 Task: Add The Butcher Shop Island Jerk Wings Meal to the cart.
Action: Mouse moved to (310, 138)
Screenshot: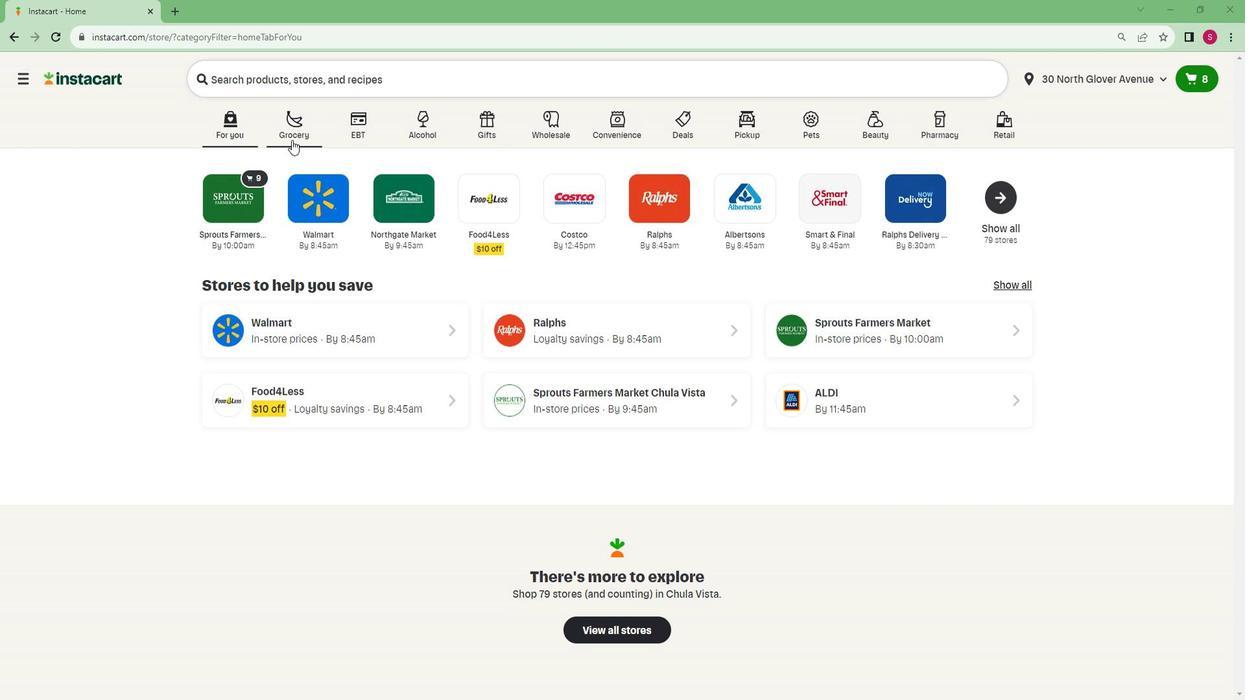 
Action: Mouse pressed left at (310, 138)
Screenshot: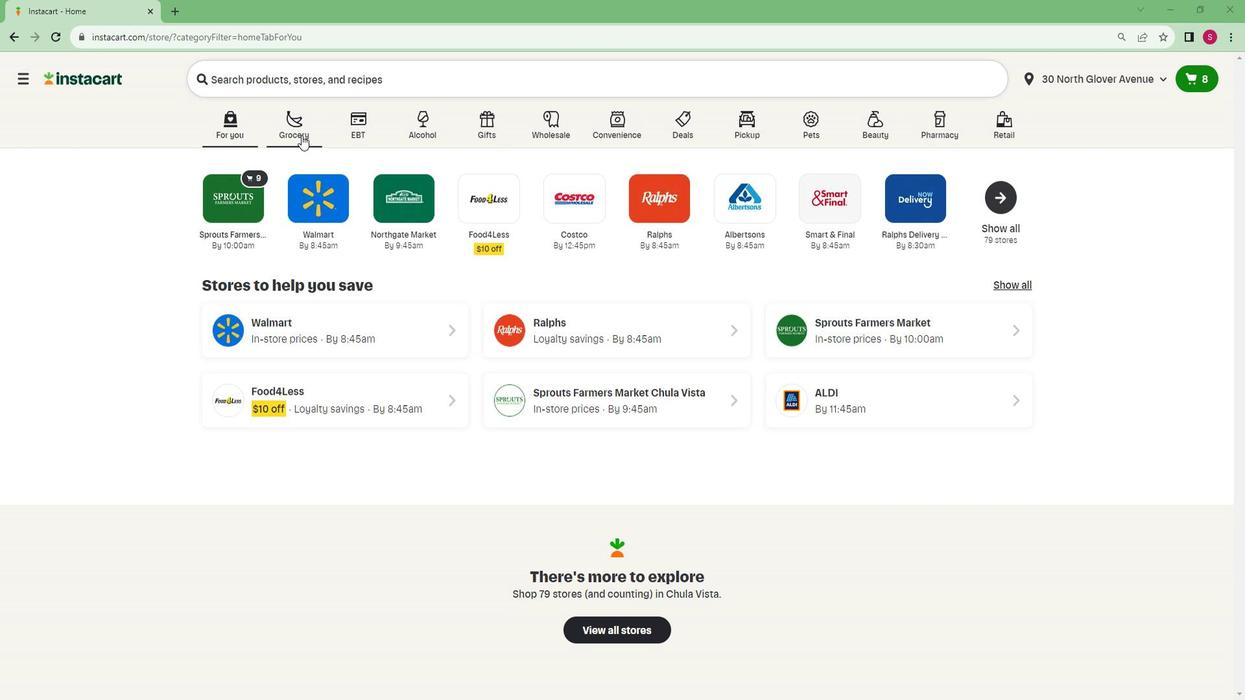 
Action: Mouse moved to (267, 377)
Screenshot: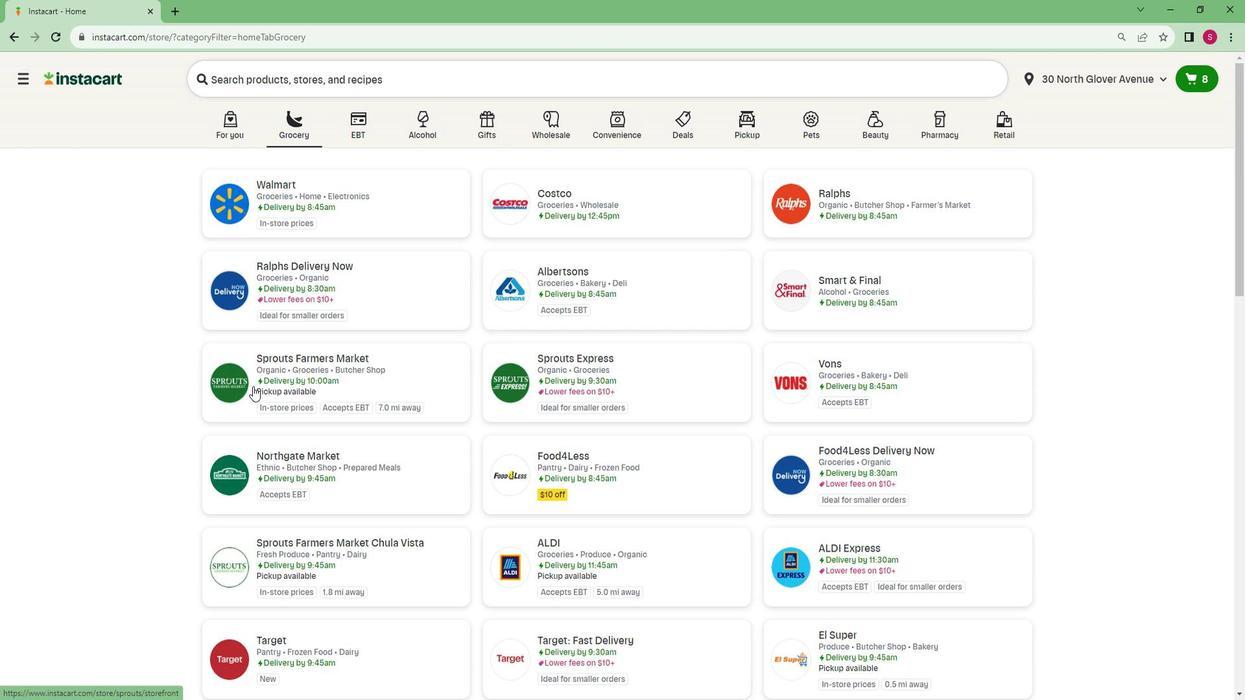 
Action: Mouse pressed left at (267, 377)
Screenshot: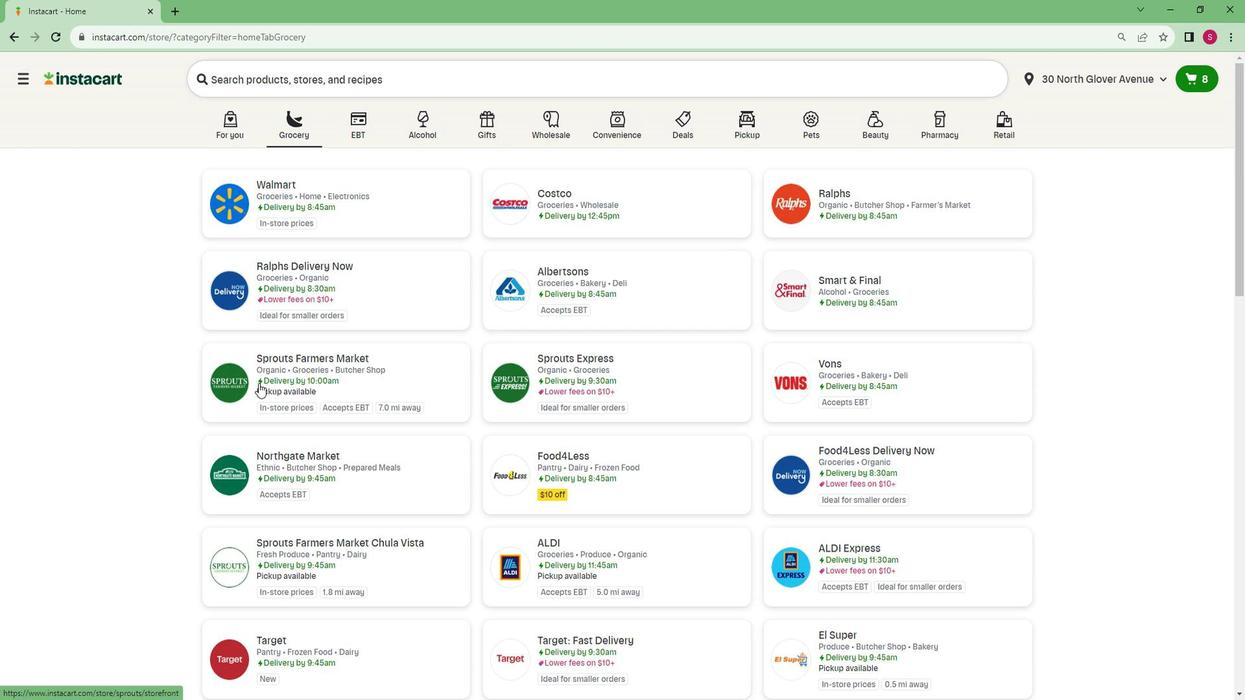 
Action: Mouse moved to (111, 455)
Screenshot: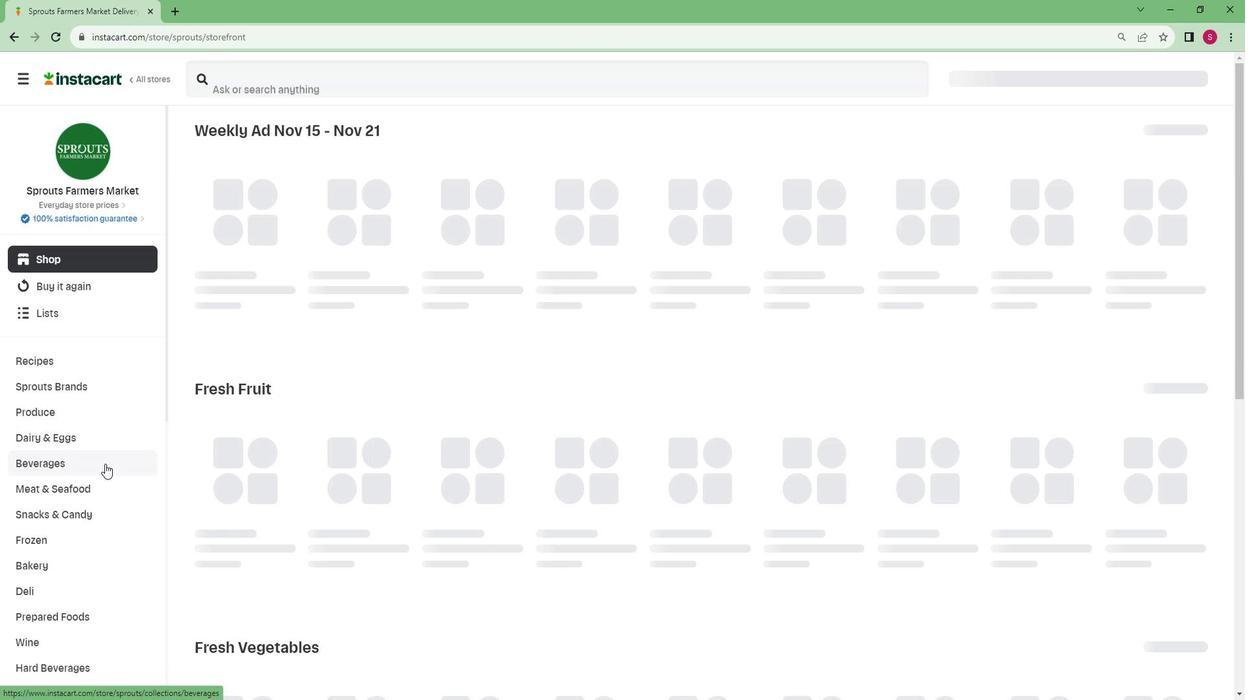 
Action: Mouse scrolled (111, 454) with delta (0, 0)
Screenshot: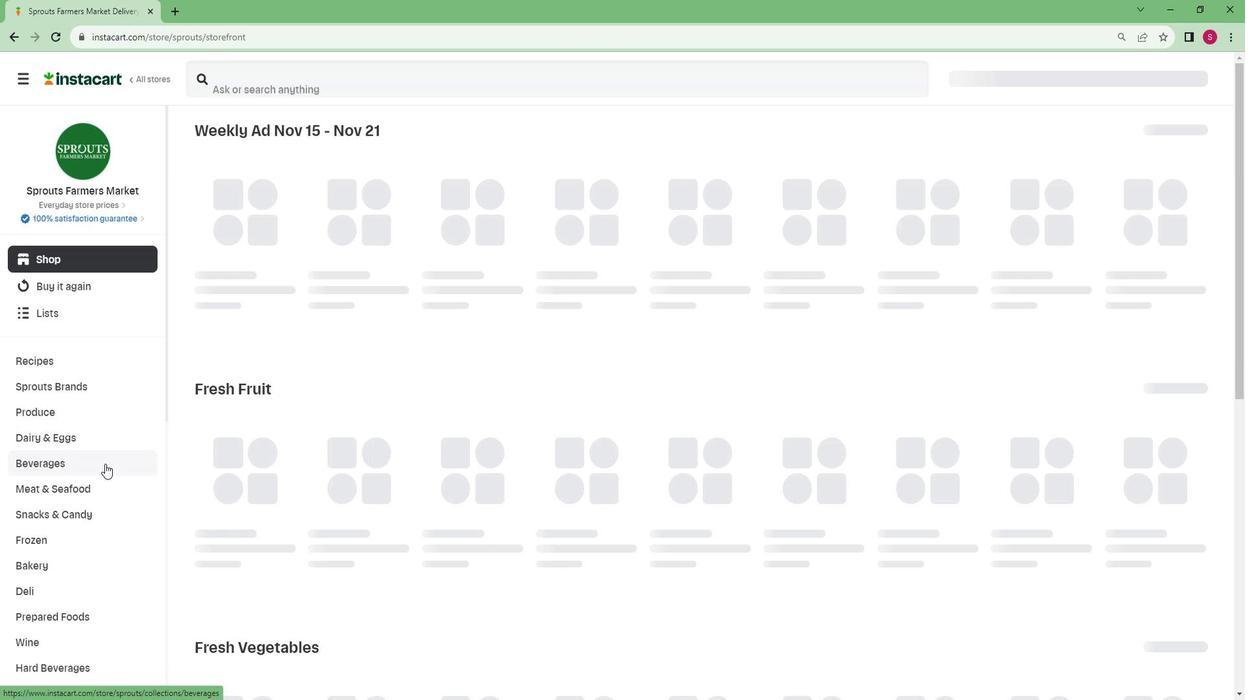 
Action: Mouse moved to (109, 456)
Screenshot: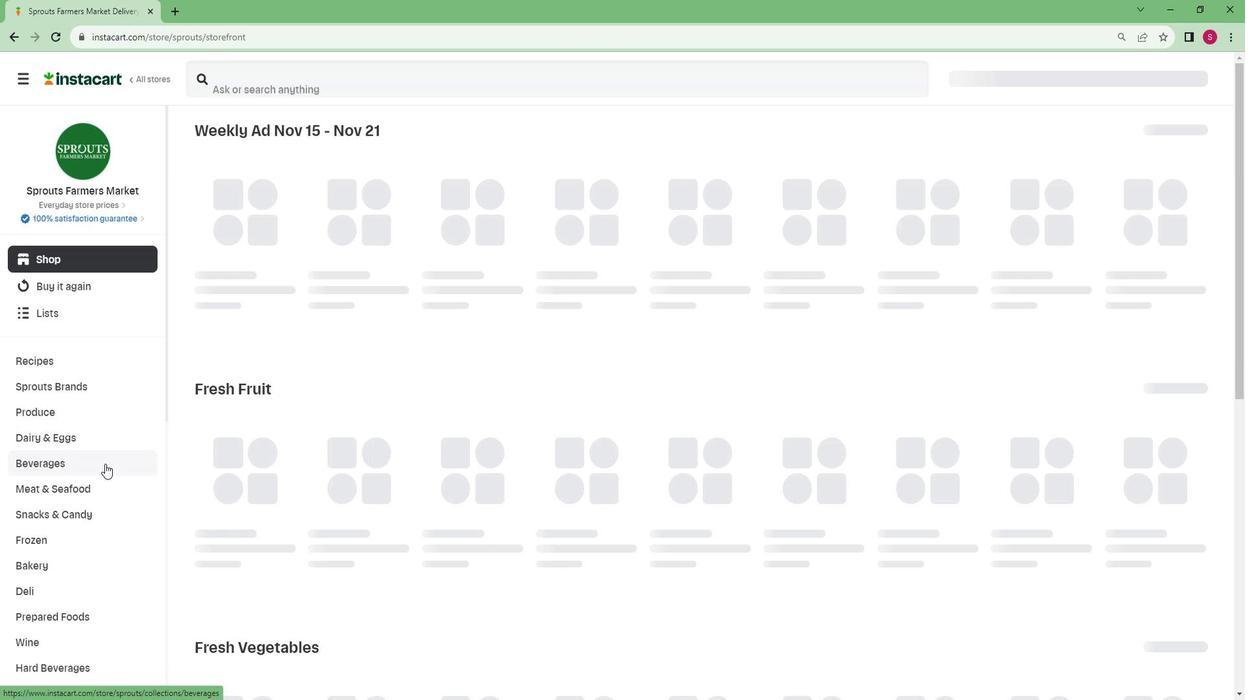 
Action: Mouse scrolled (109, 455) with delta (0, 0)
Screenshot: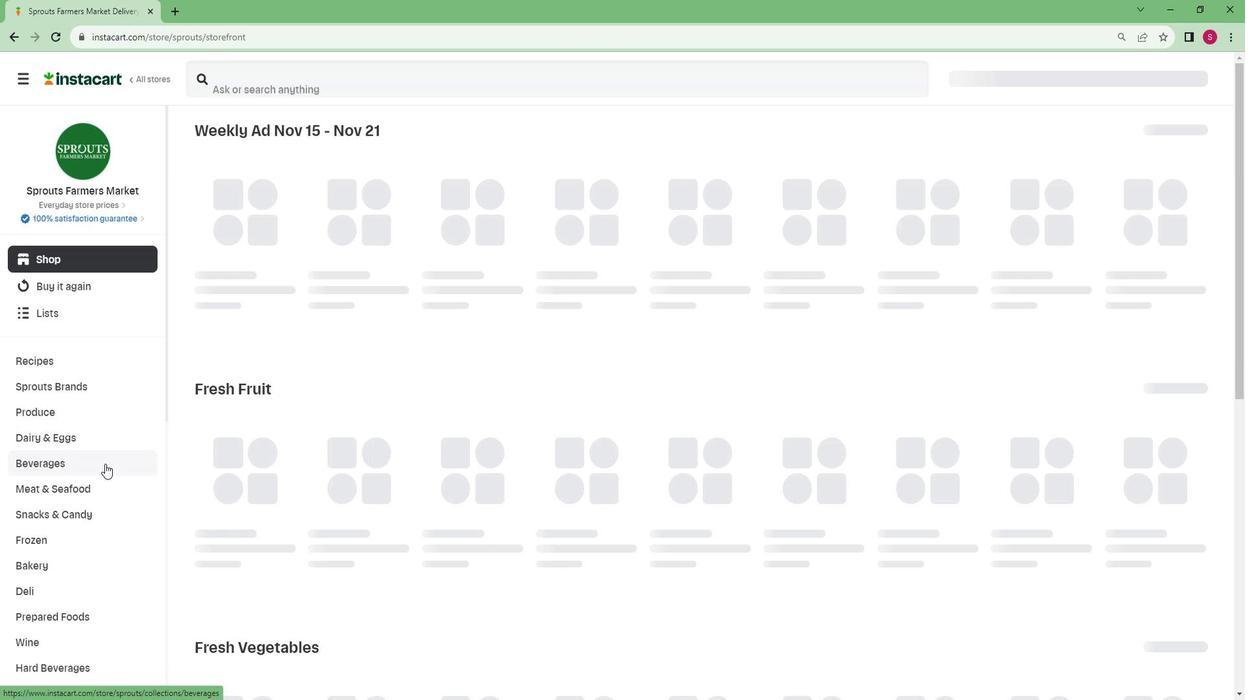 
Action: Mouse moved to (105, 456)
Screenshot: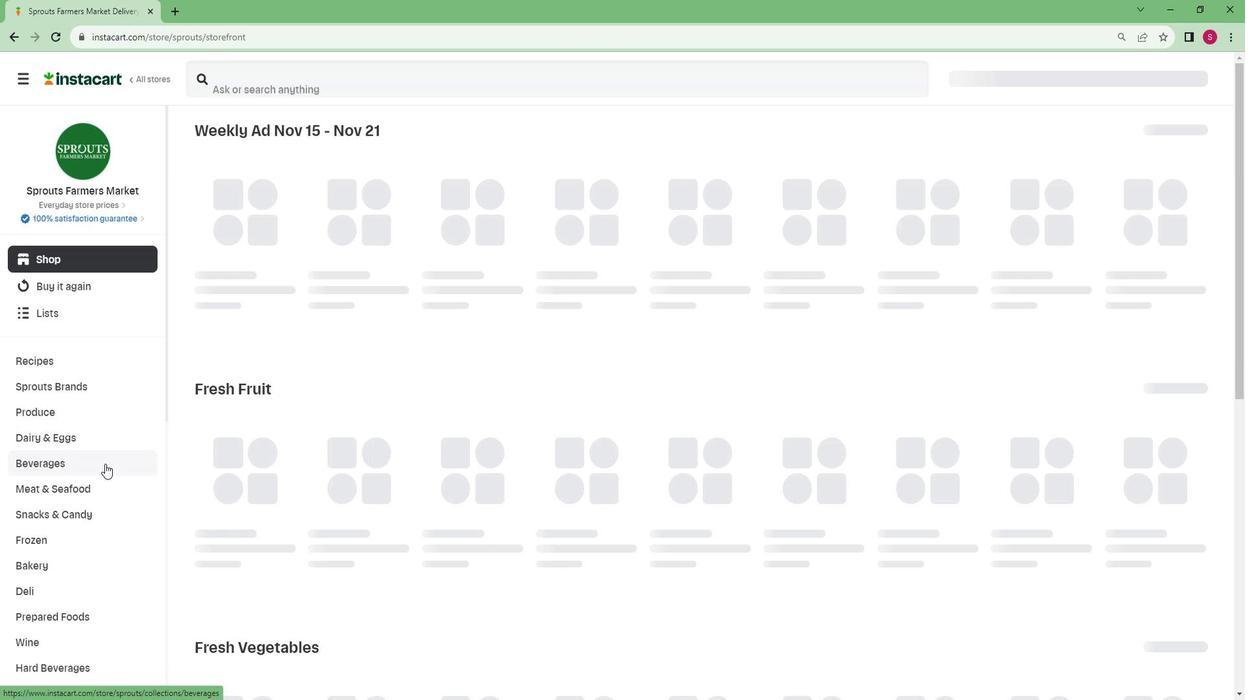 
Action: Mouse scrolled (105, 455) with delta (0, 0)
Screenshot: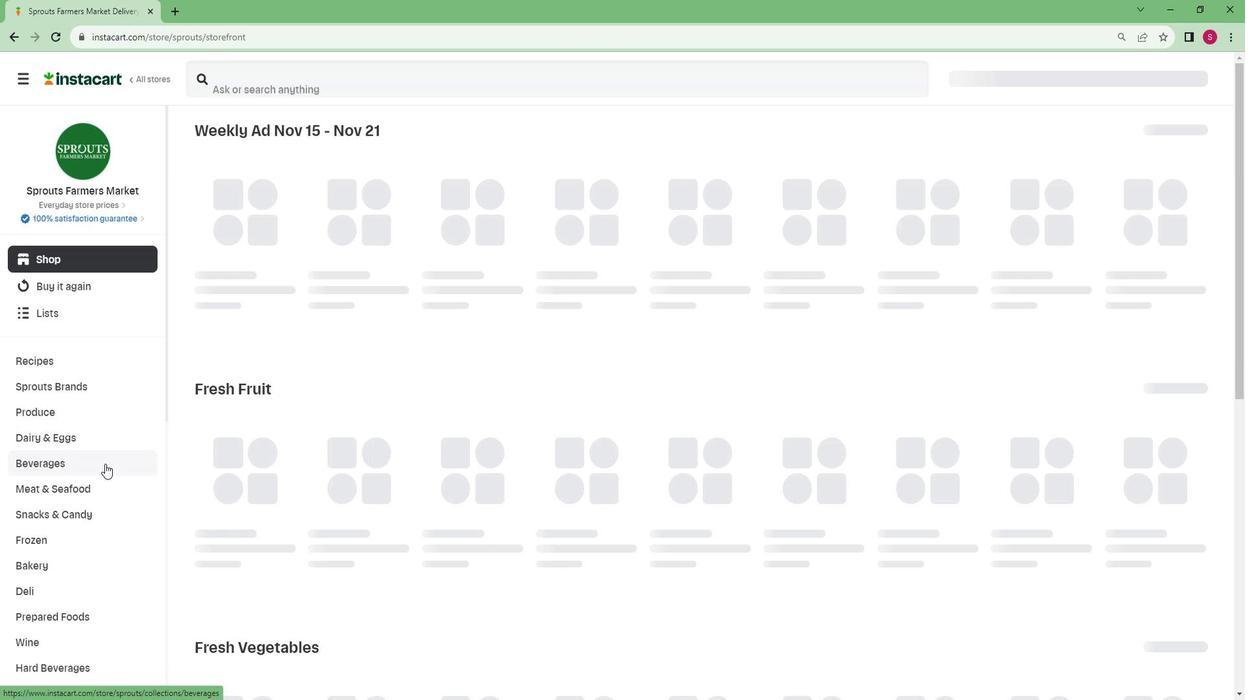 
Action: Mouse moved to (103, 456)
Screenshot: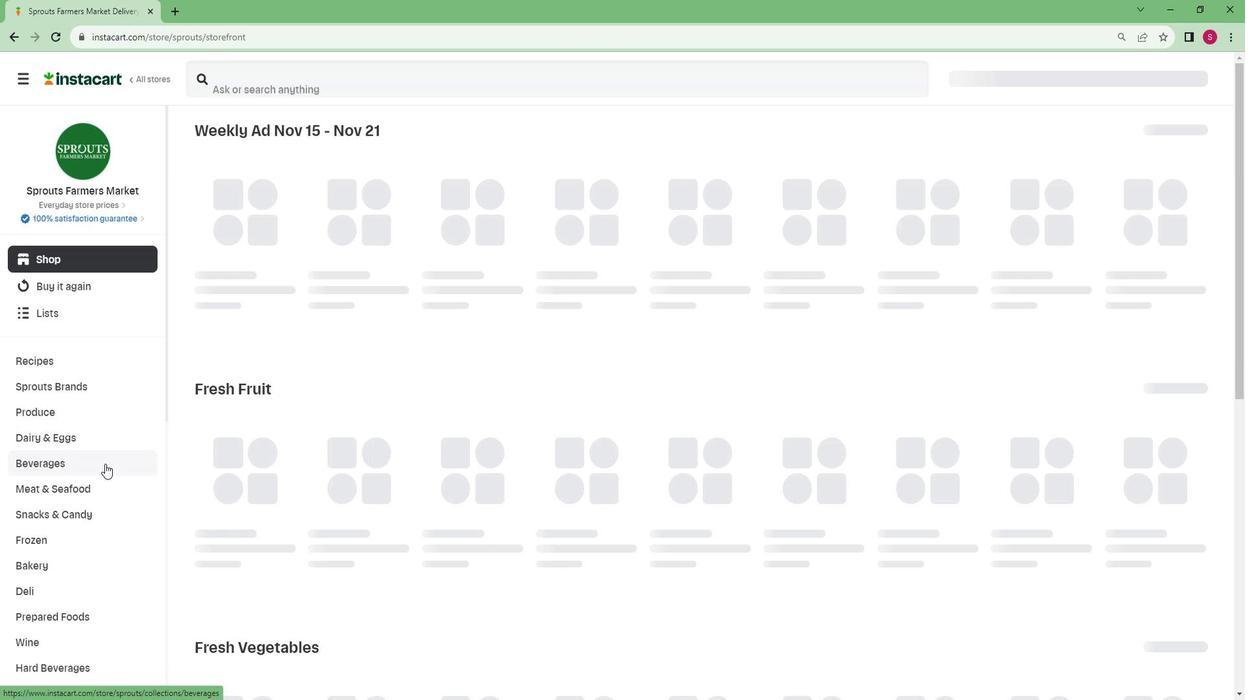 
Action: Mouse scrolled (103, 455) with delta (0, 0)
Screenshot: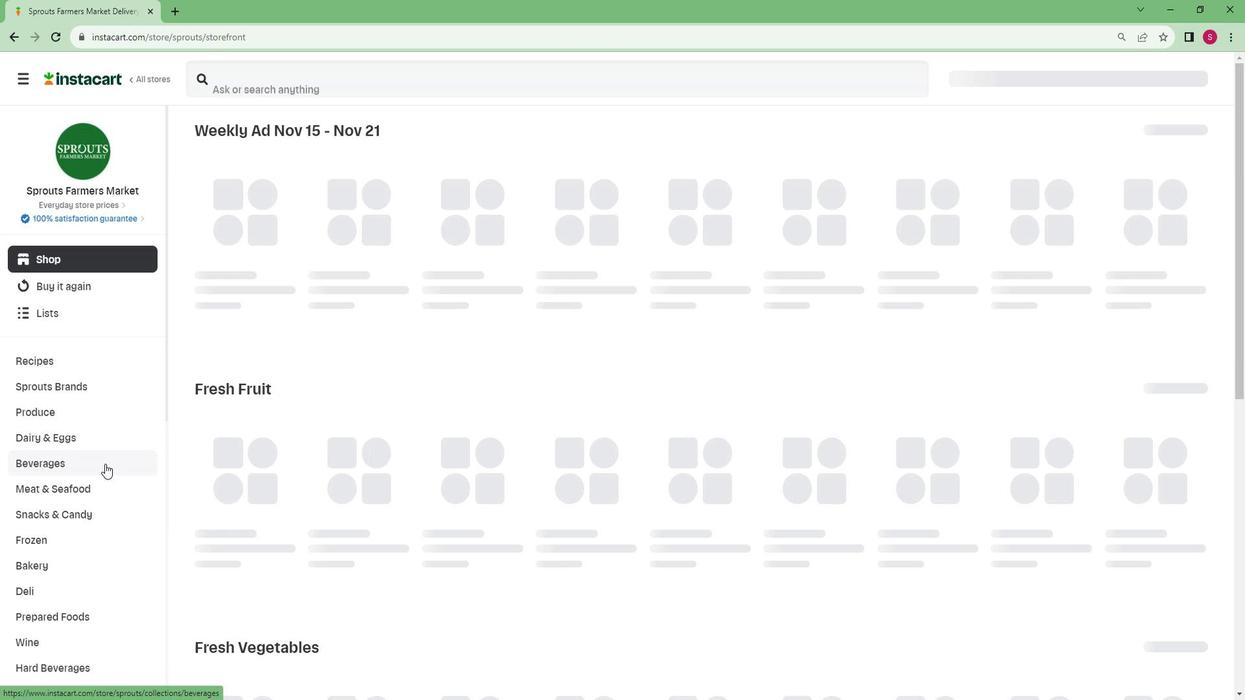 
Action: Mouse moved to (102, 456)
Screenshot: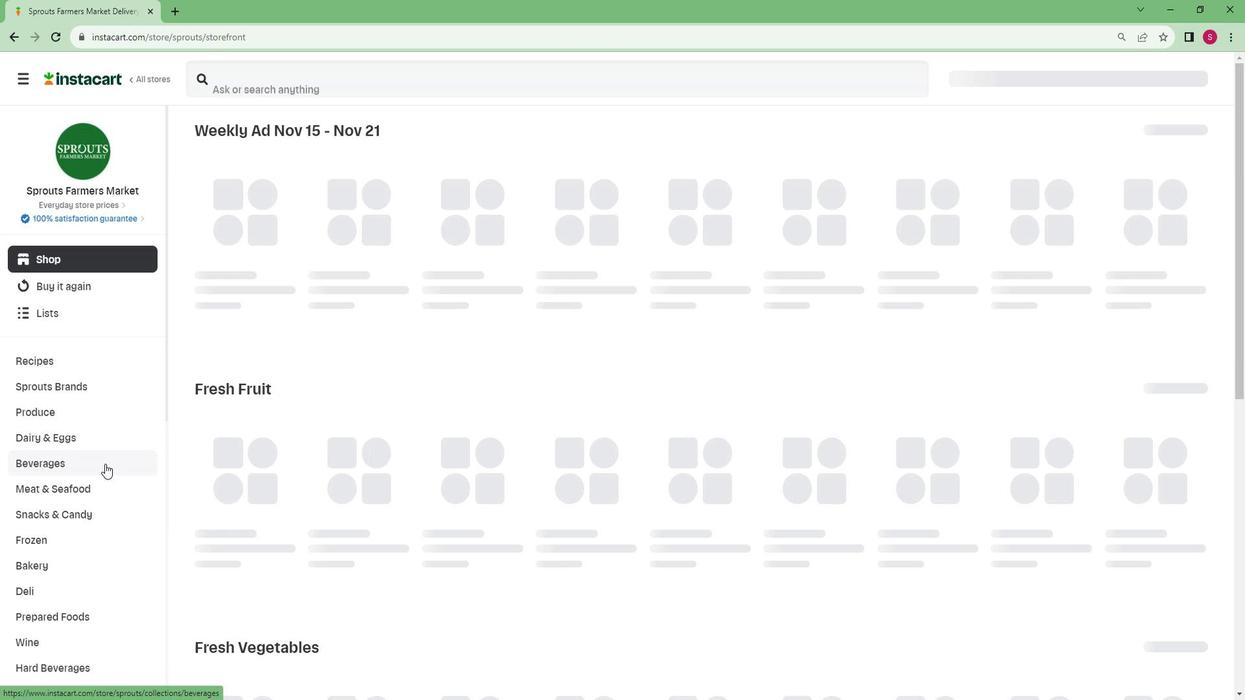 
Action: Mouse scrolled (102, 455) with delta (0, 0)
Screenshot: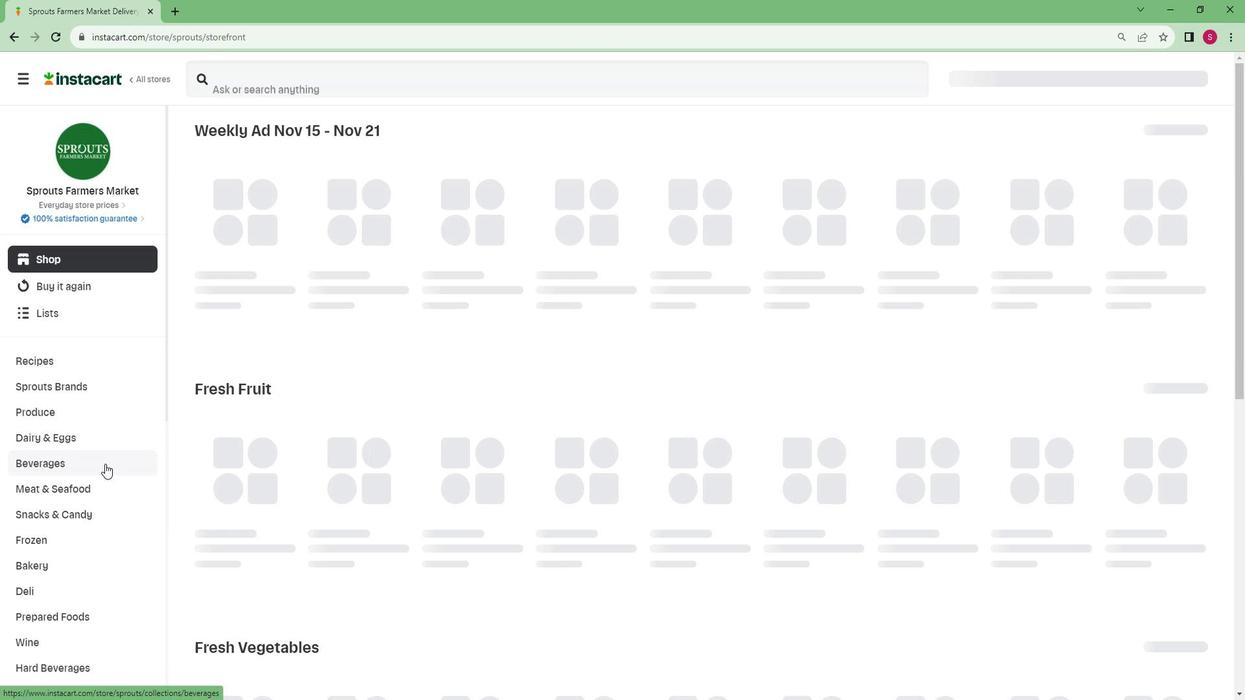 
Action: Mouse moved to (101, 456)
Screenshot: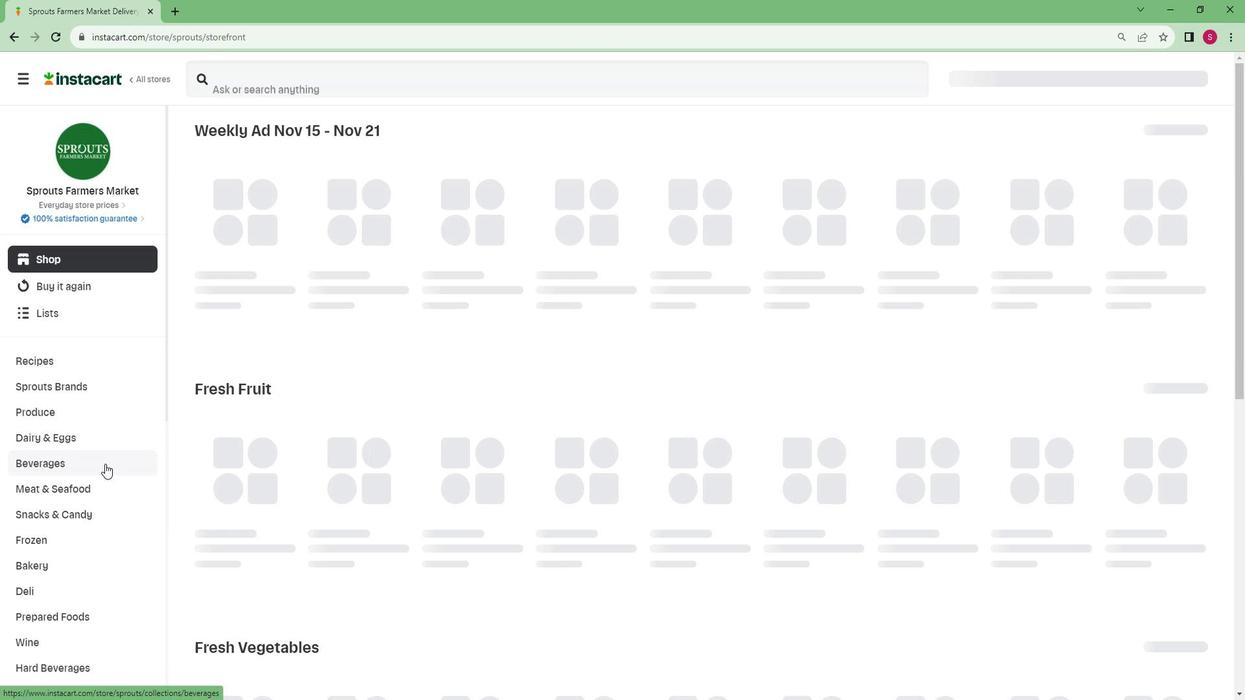 
Action: Mouse scrolled (101, 455) with delta (0, 0)
Screenshot: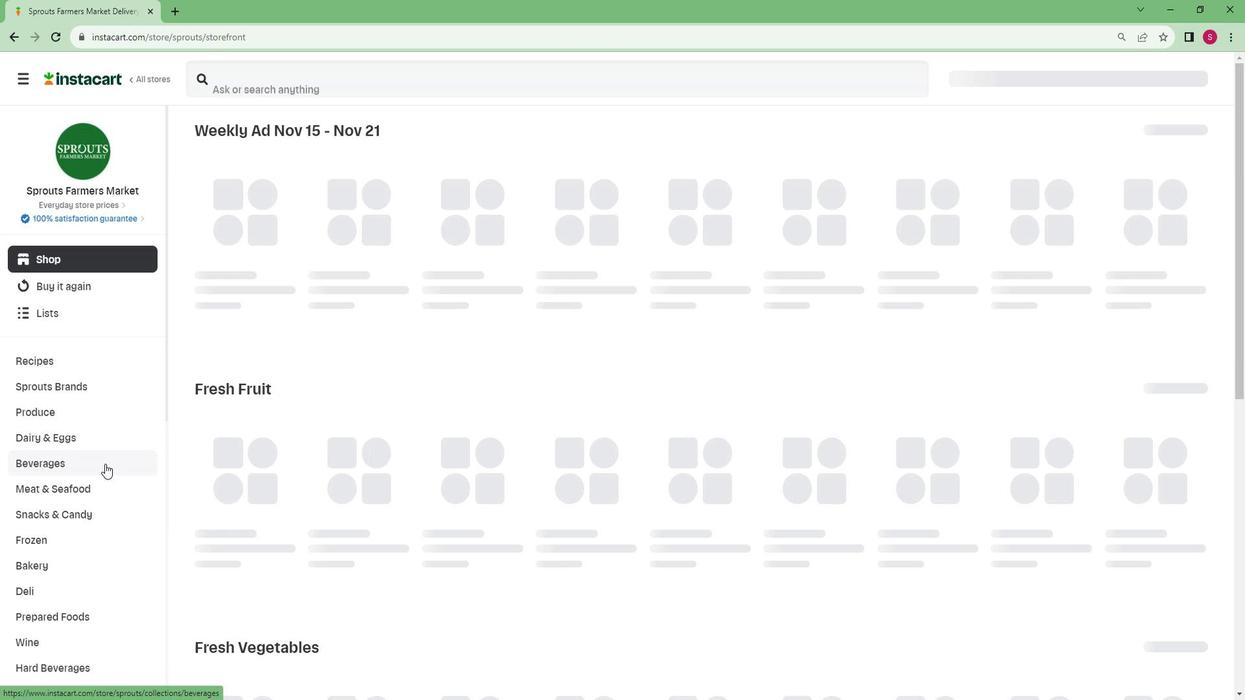 
Action: Mouse moved to (101, 456)
Screenshot: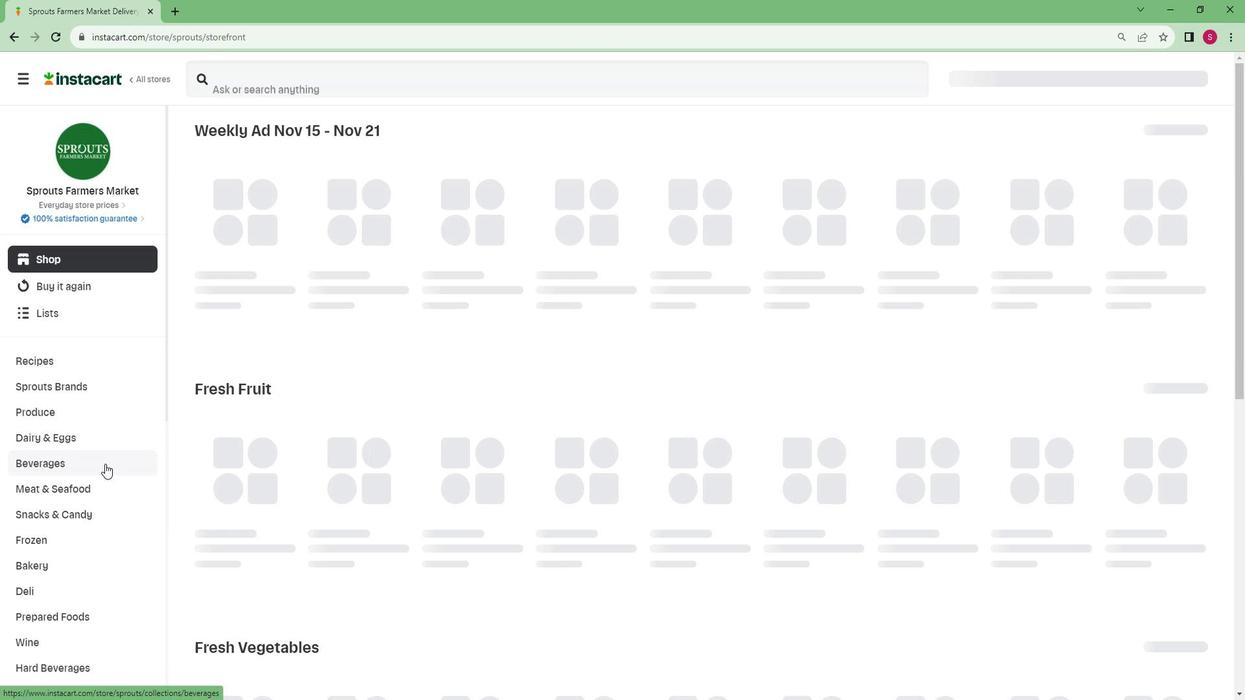 
Action: Mouse scrolled (101, 455) with delta (0, 0)
Screenshot: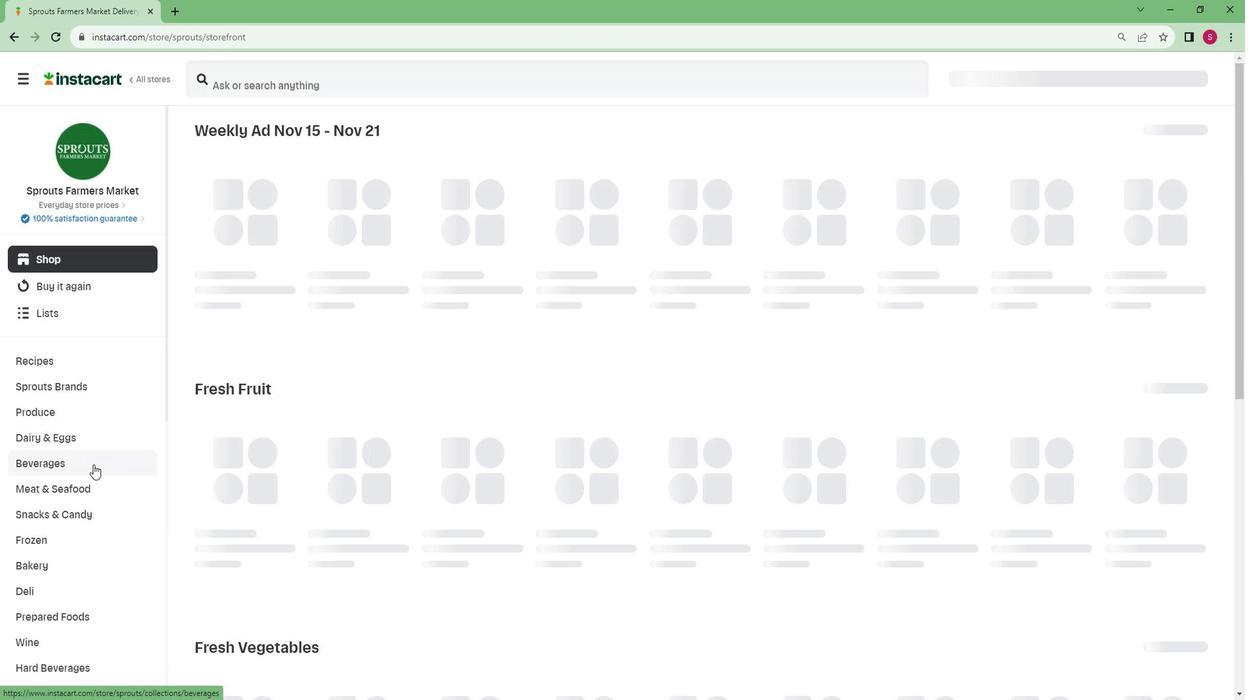 
Action: Mouse moved to (99, 456)
Screenshot: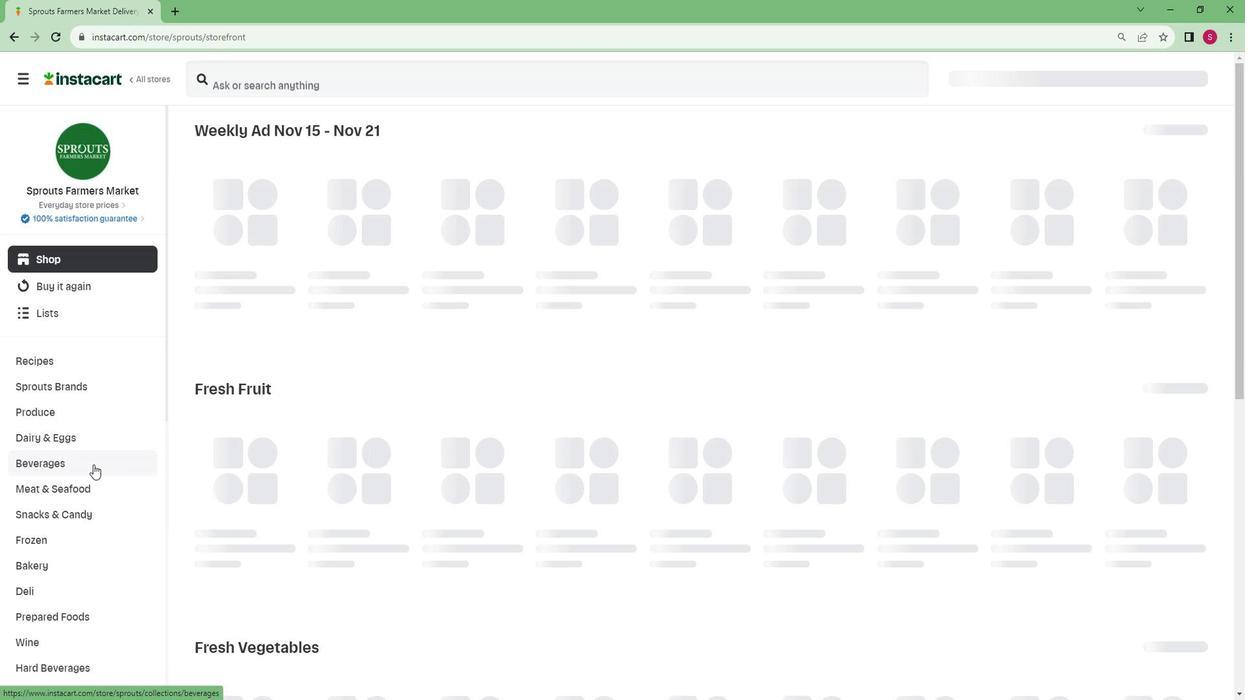 
Action: Mouse scrolled (99, 455) with delta (0, 0)
Screenshot: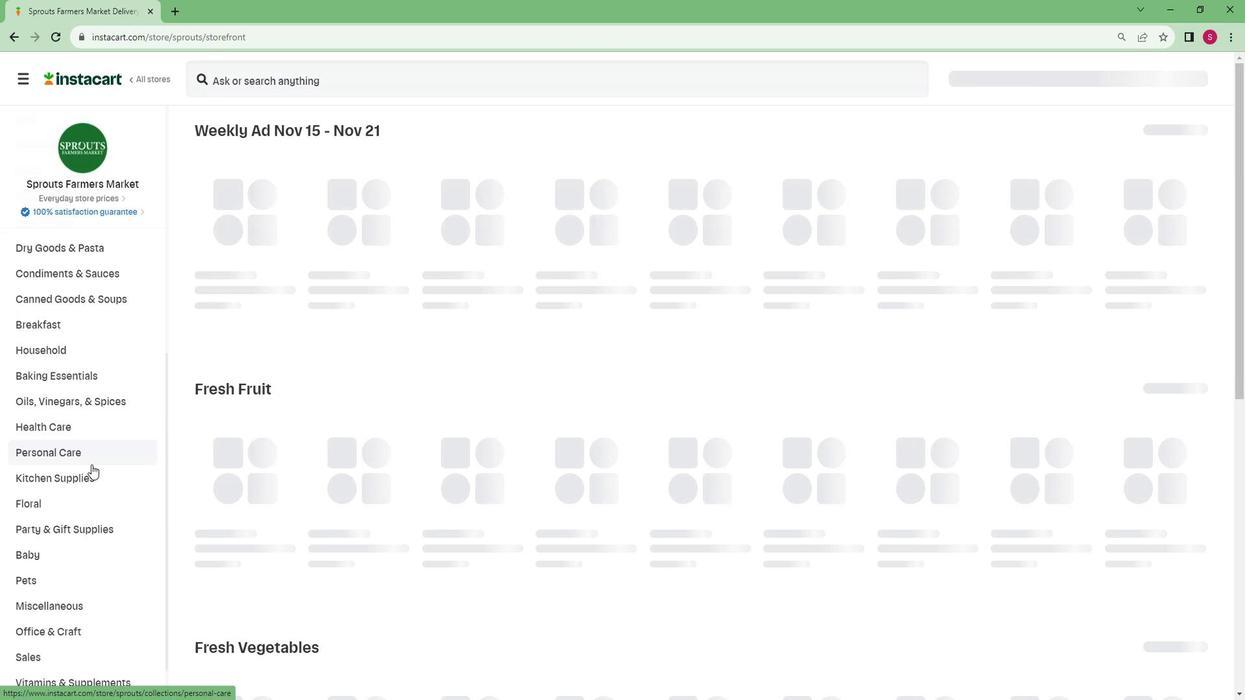 
Action: Mouse scrolled (99, 455) with delta (0, 0)
Screenshot: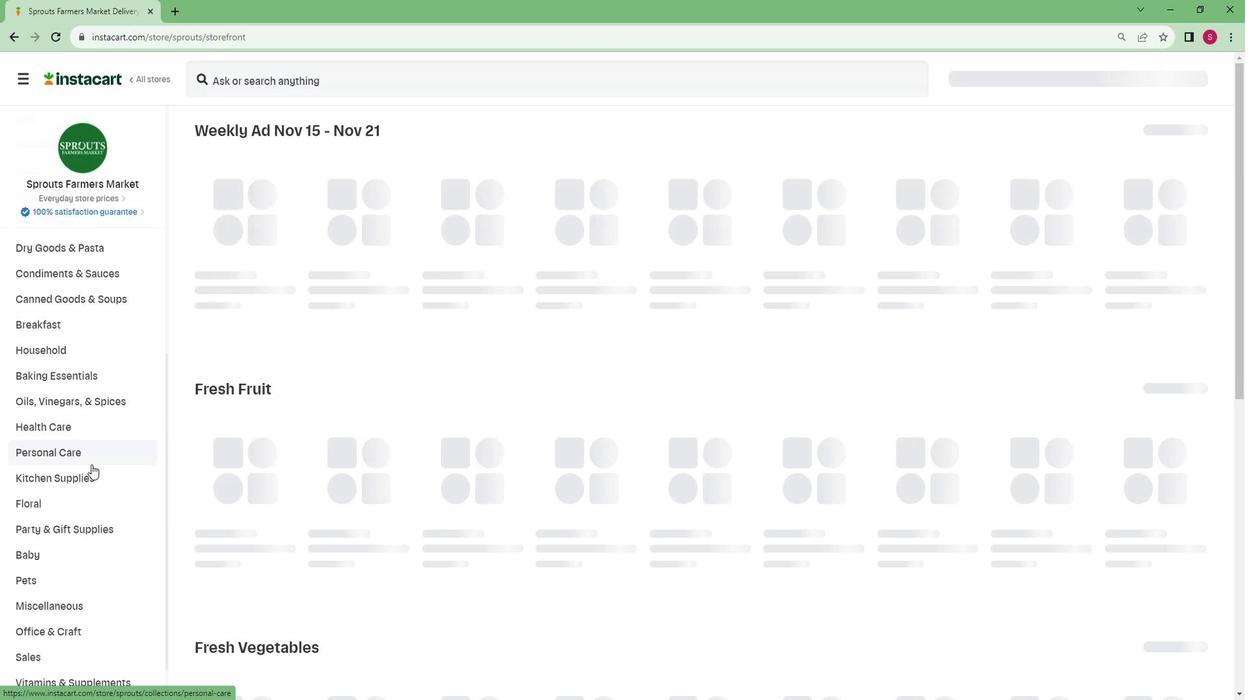 
Action: Mouse scrolled (99, 455) with delta (0, 0)
Screenshot: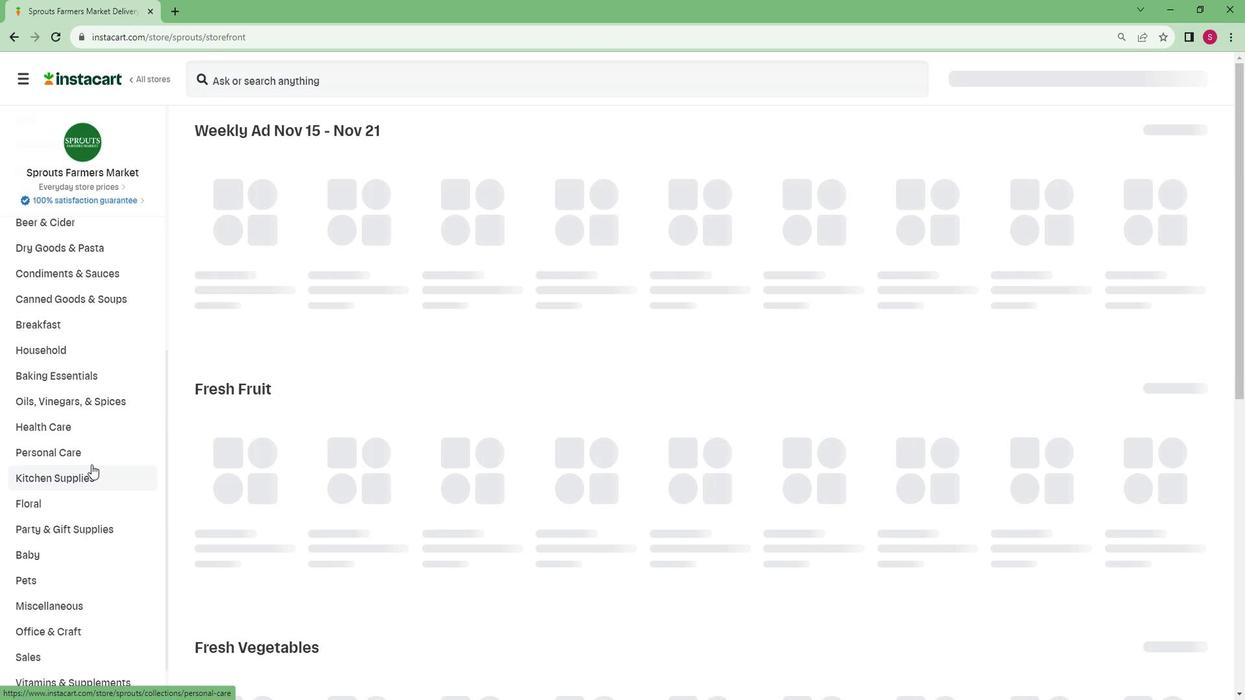 
Action: Mouse scrolled (99, 455) with delta (0, 0)
Screenshot: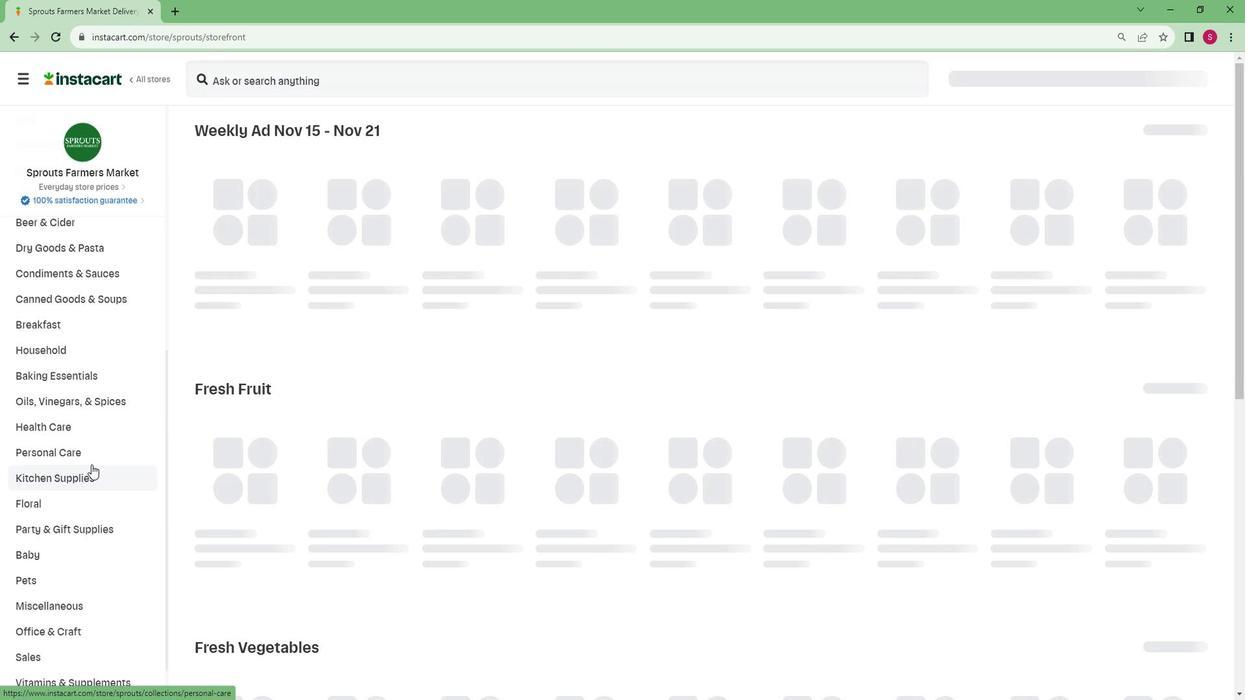 
Action: Mouse scrolled (99, 455) with delta (0, 0)
Screenshot: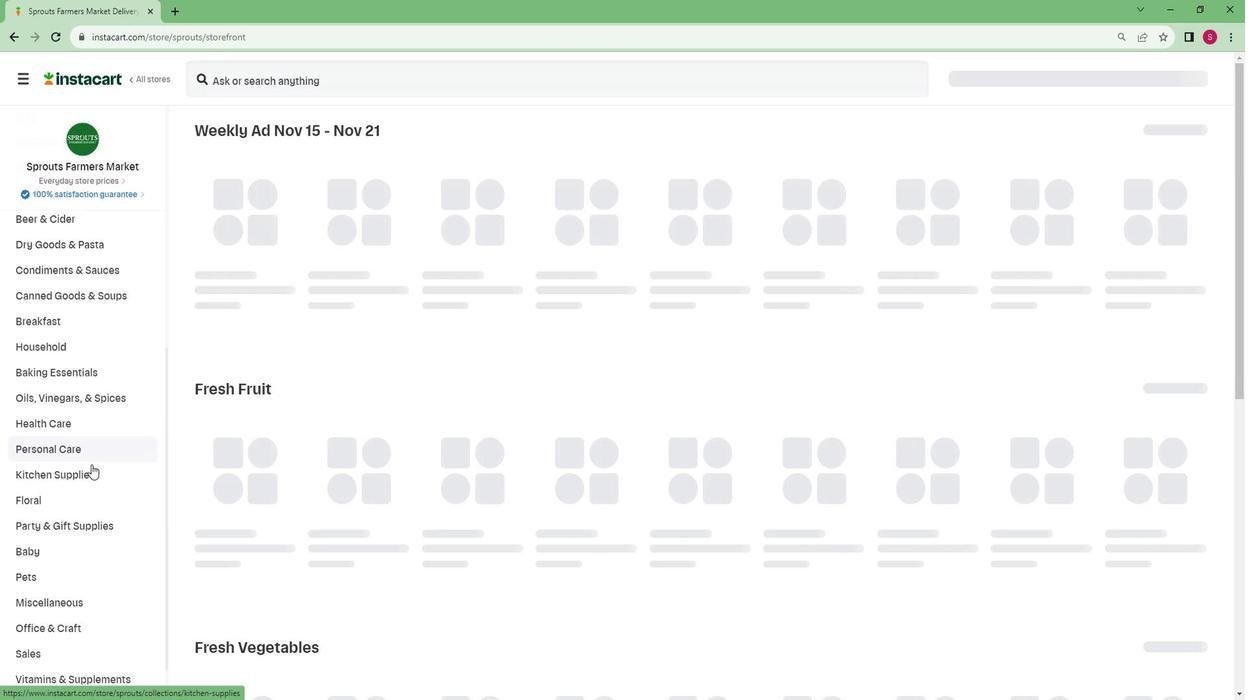 
Action: Mouse moved to (77, 666)
Screenshot: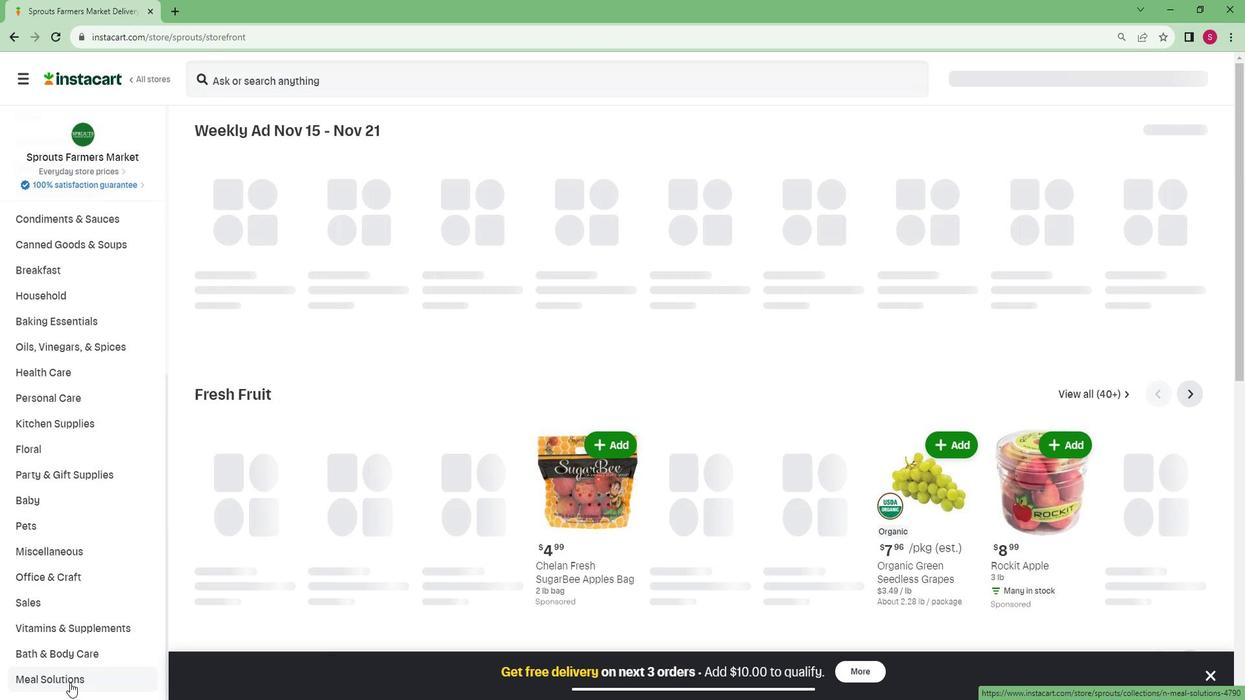 
Action: Mouse pressed left at (77, 666)
Screenshot: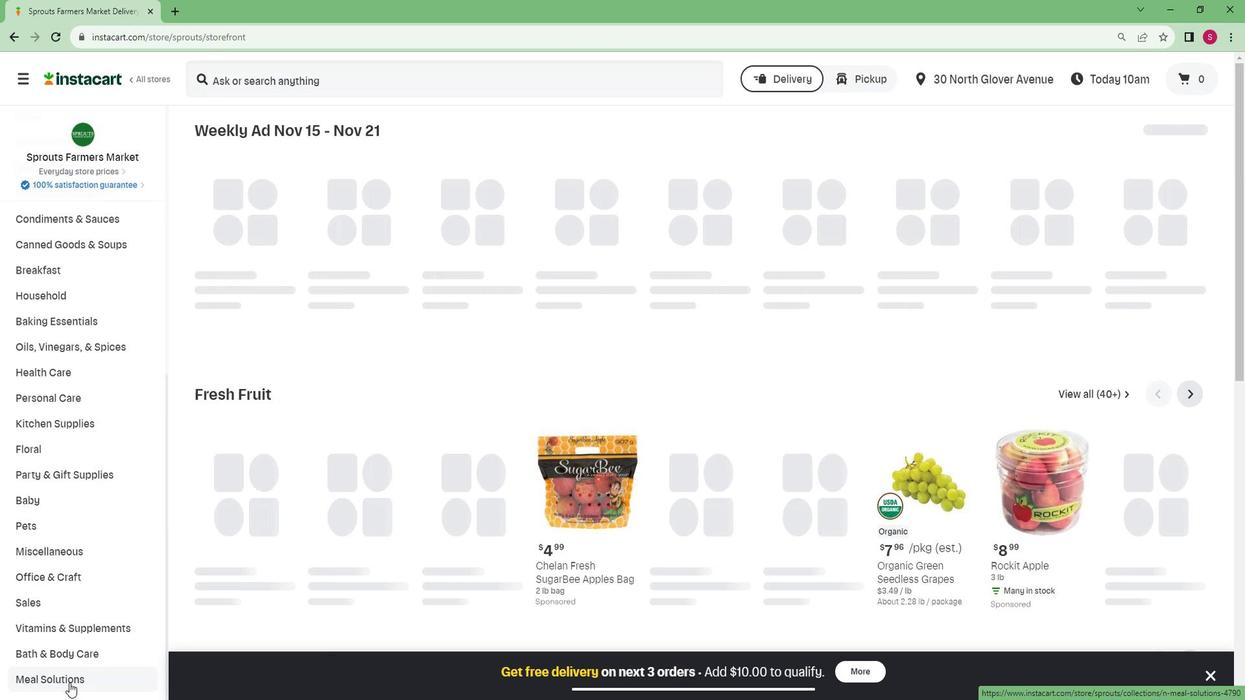 
Action: Mouse moved to (83, 626)
Screenshot: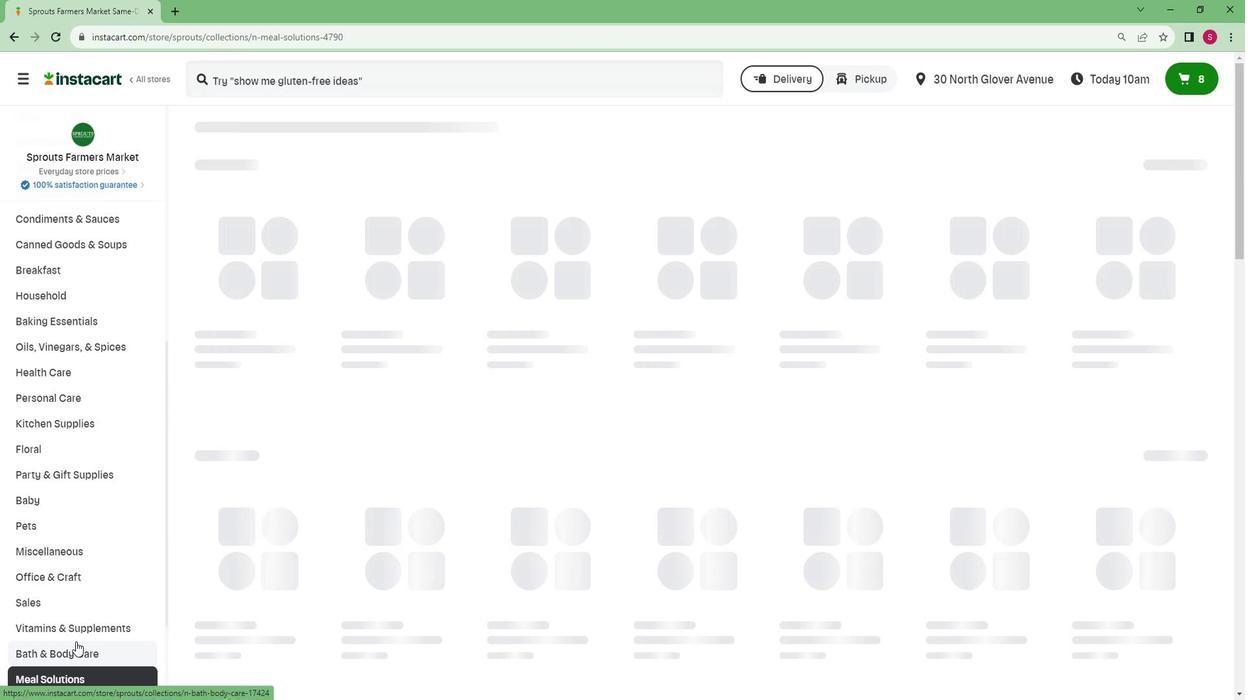 
Action: Mouse scrolled (83, 625) with delta (0, 0)
Screenshot: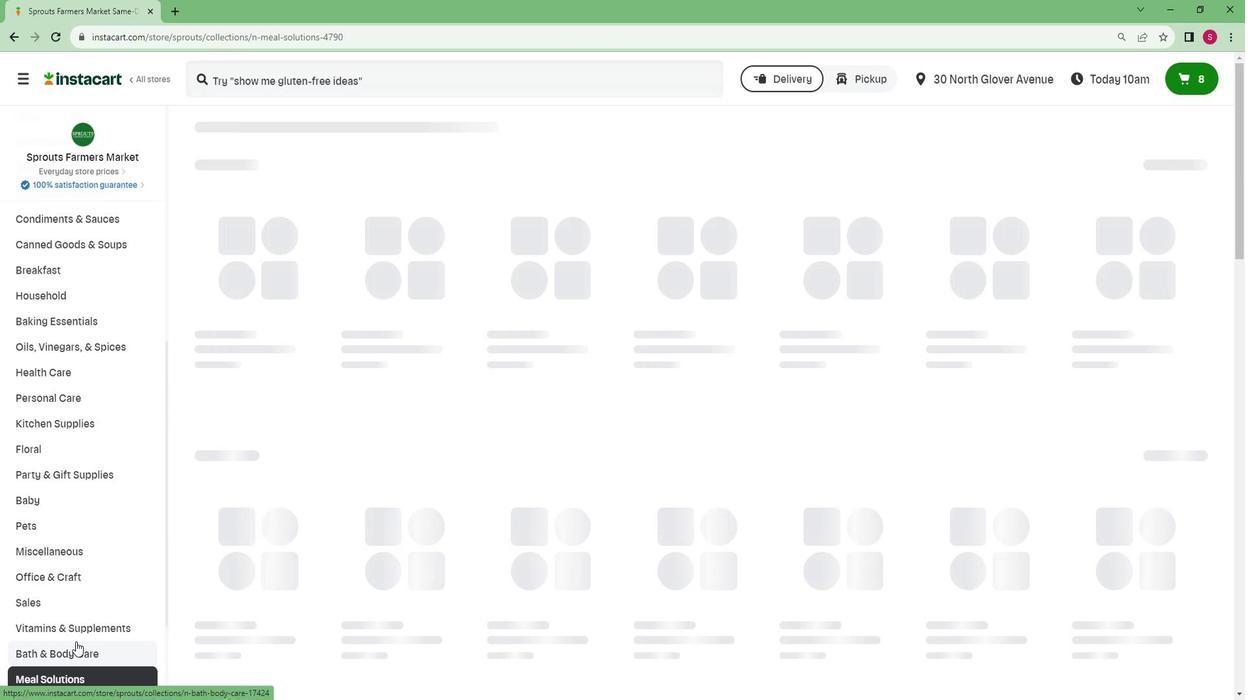 
Action: Mouse moved to (82, 626)
Screenshot: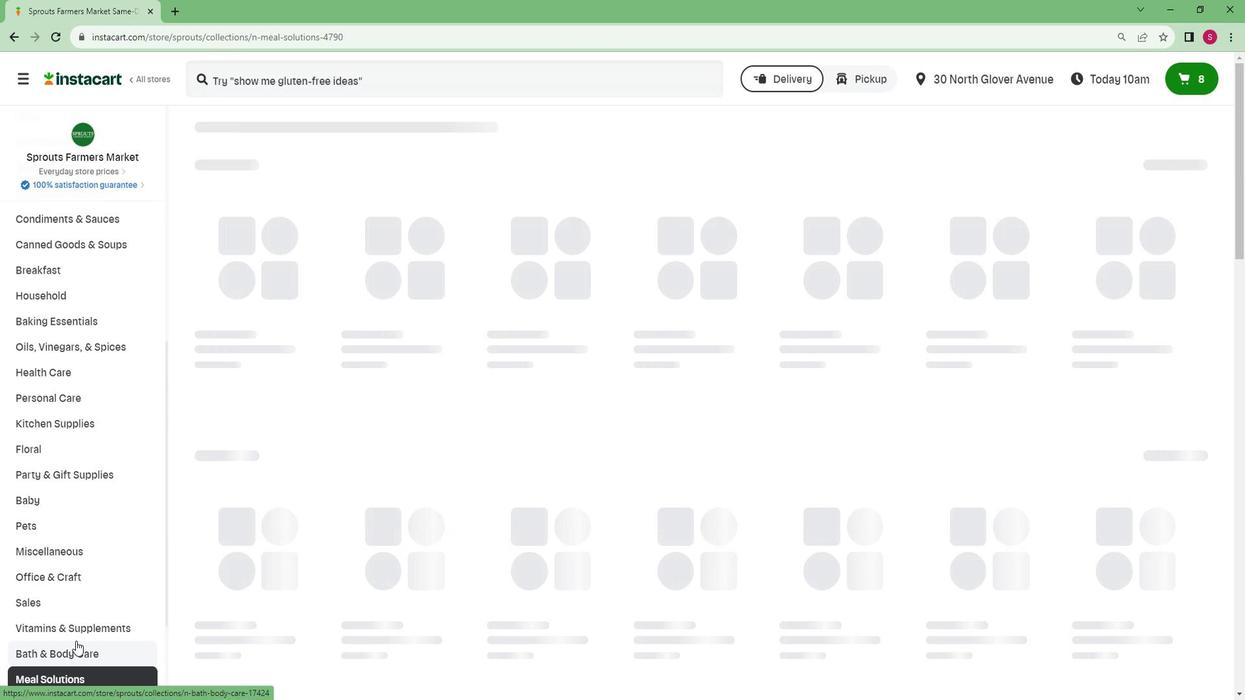 
Action: Mouse scrolled (82, 625) with delta (0, 0)
Screenshot: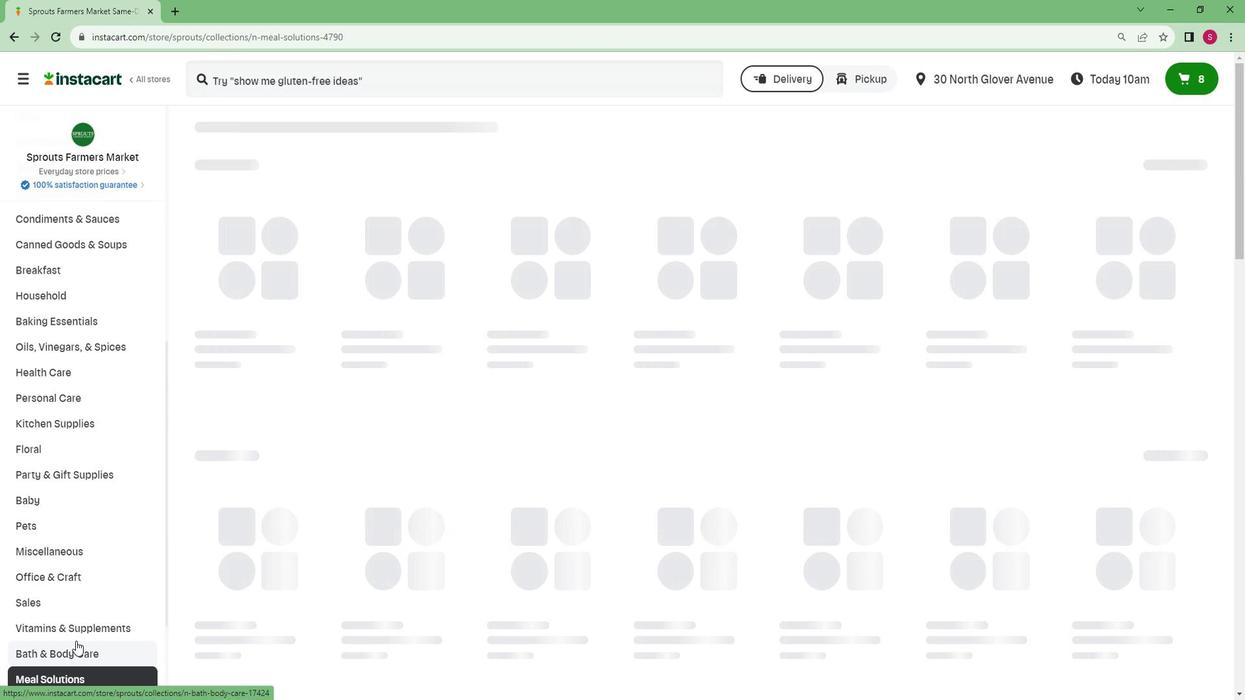 
Action: Mouse moved to (81, 626)
Screenshot: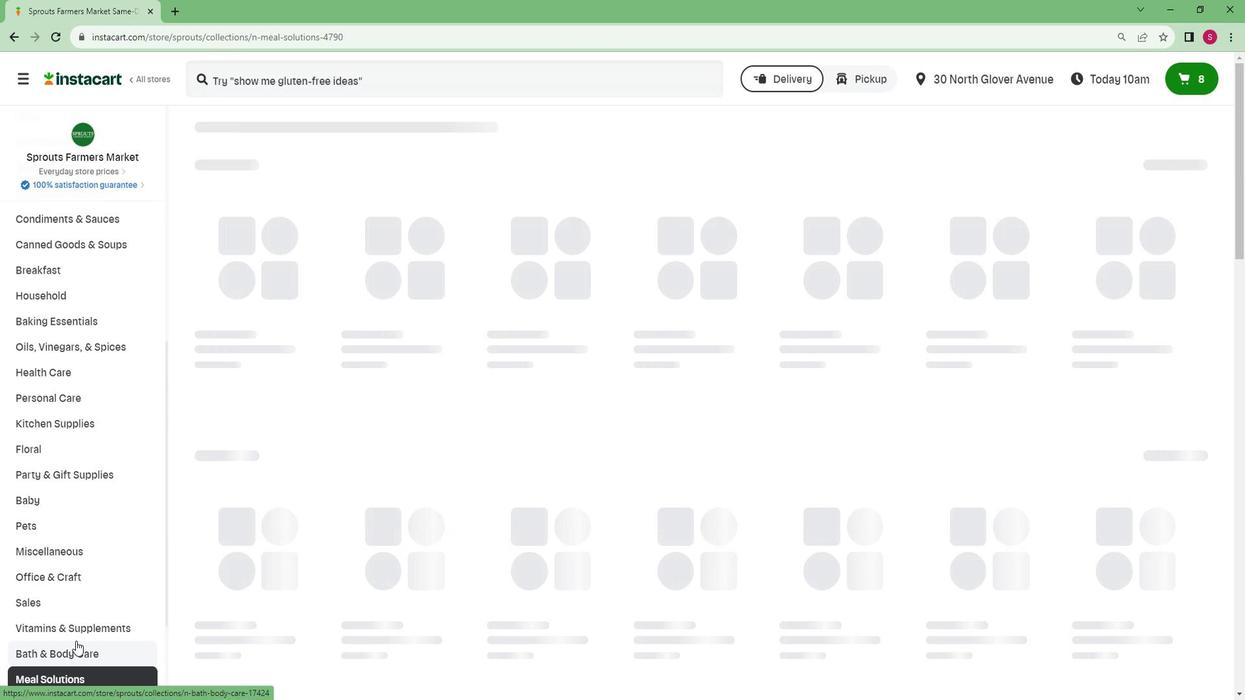 
Action: Mouse scrolled (81, 625) with delta (0, 0)
Screenshot: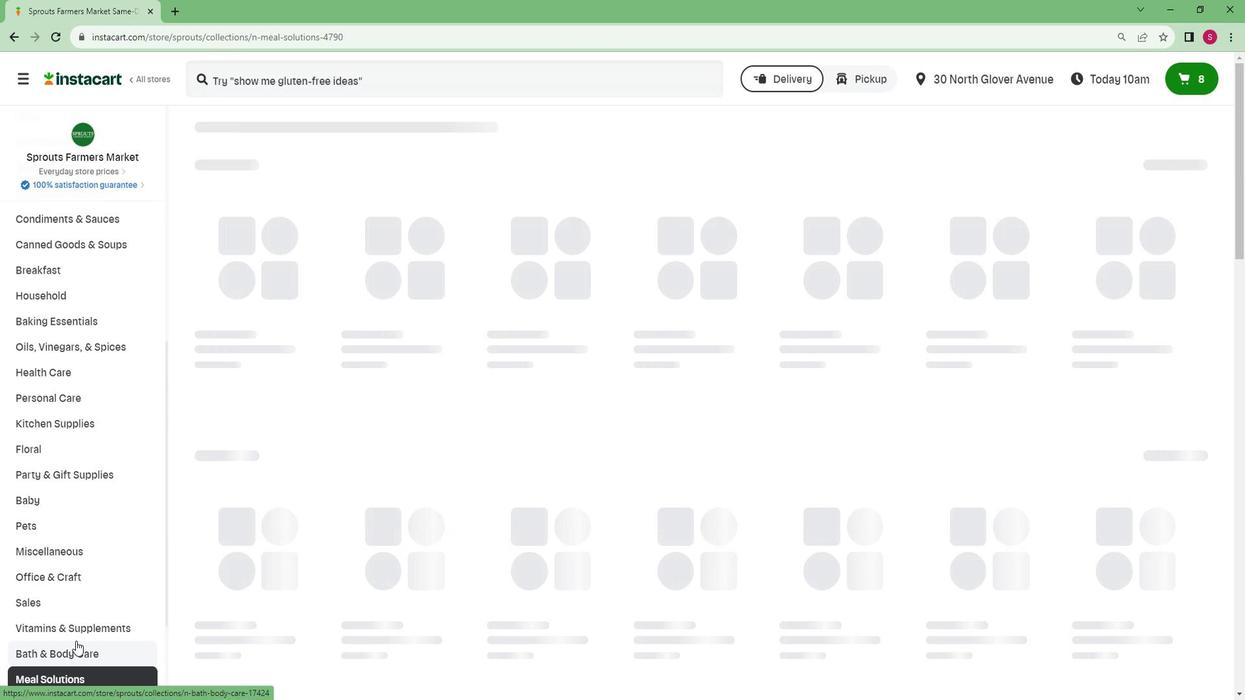 
Action: Mouse scrolled (81, 625) with delta (0, 0)
Screenshot: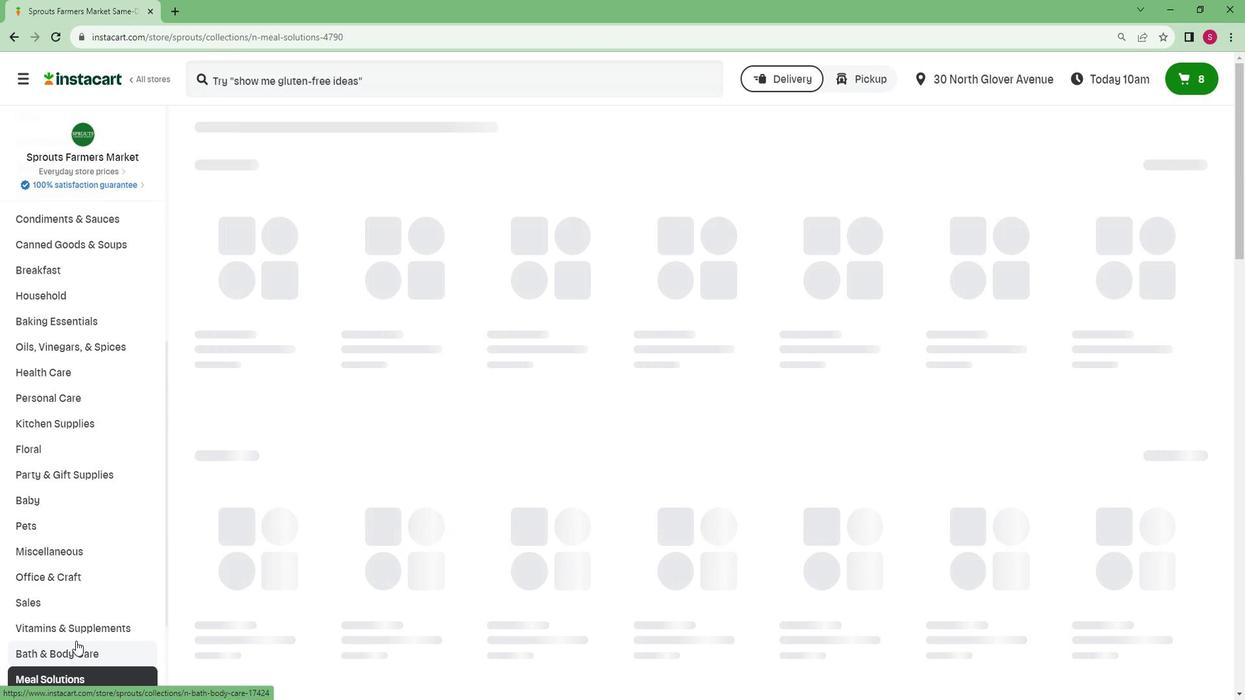 
Action: Mouse moved to (102, 587)
Screenshot: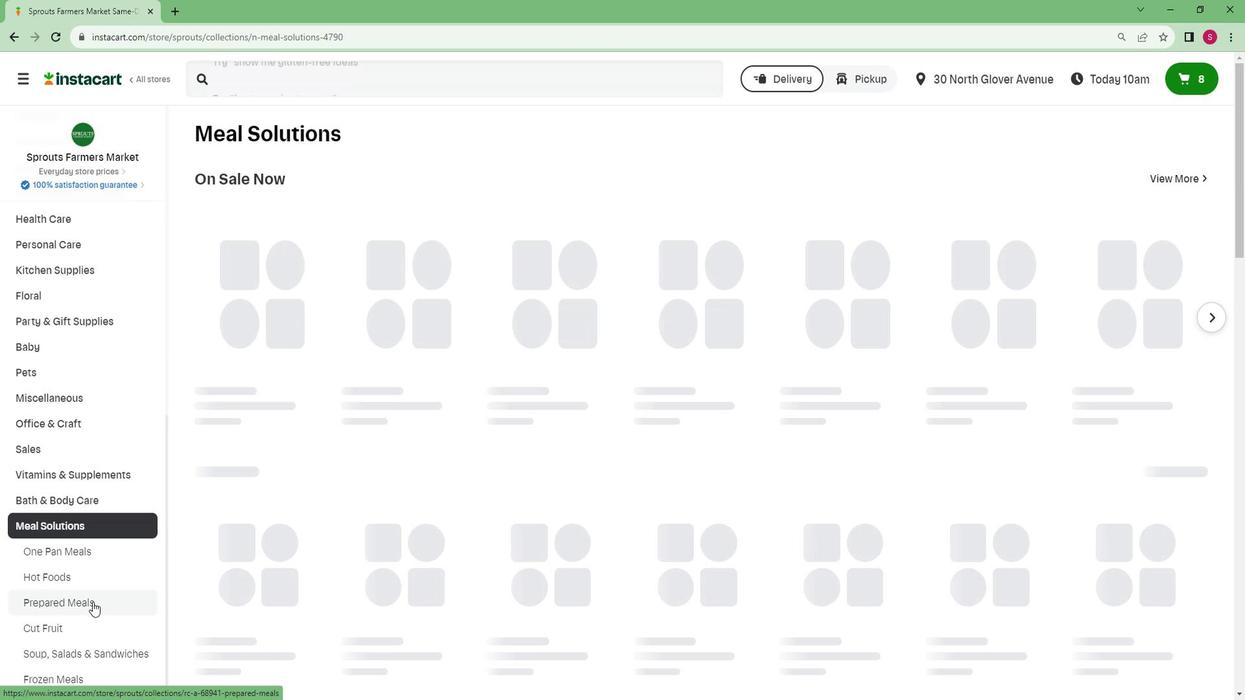 
Action: Mouse pressed left at (102, 587)
Screenshot: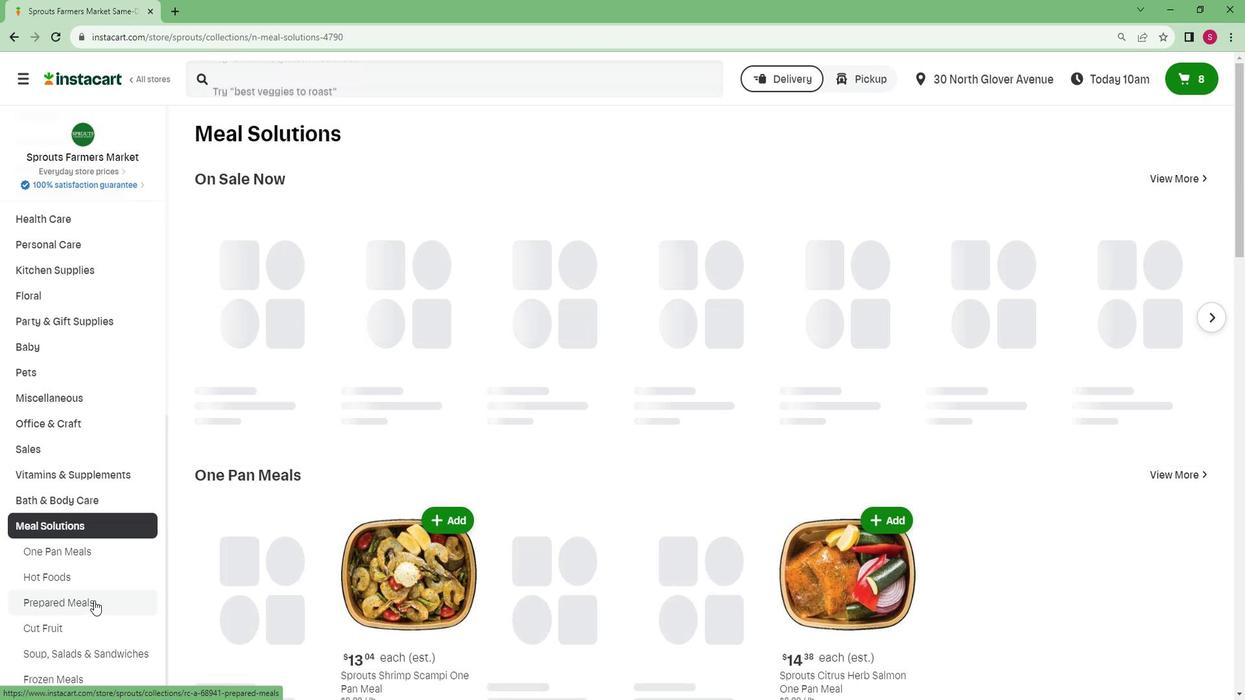 
Action: Mouse moved to (357, 94)
Screenshot: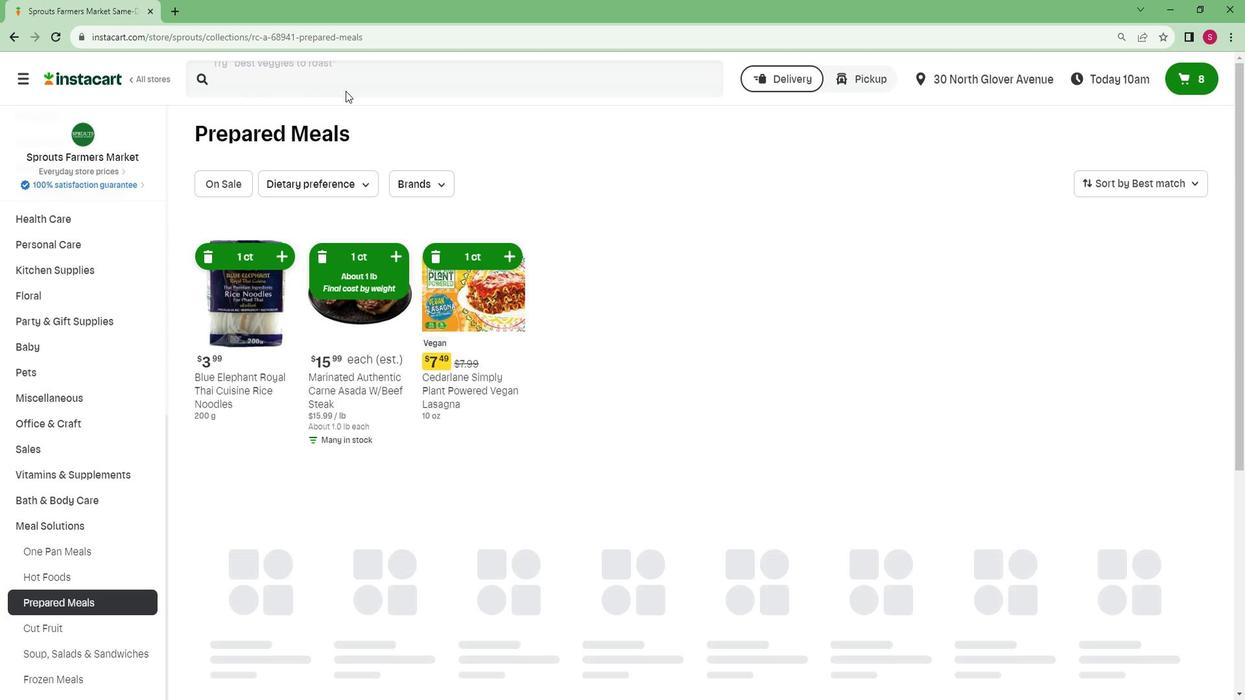 
Action: Mouse pressed left at (357, 94)
Screenshot: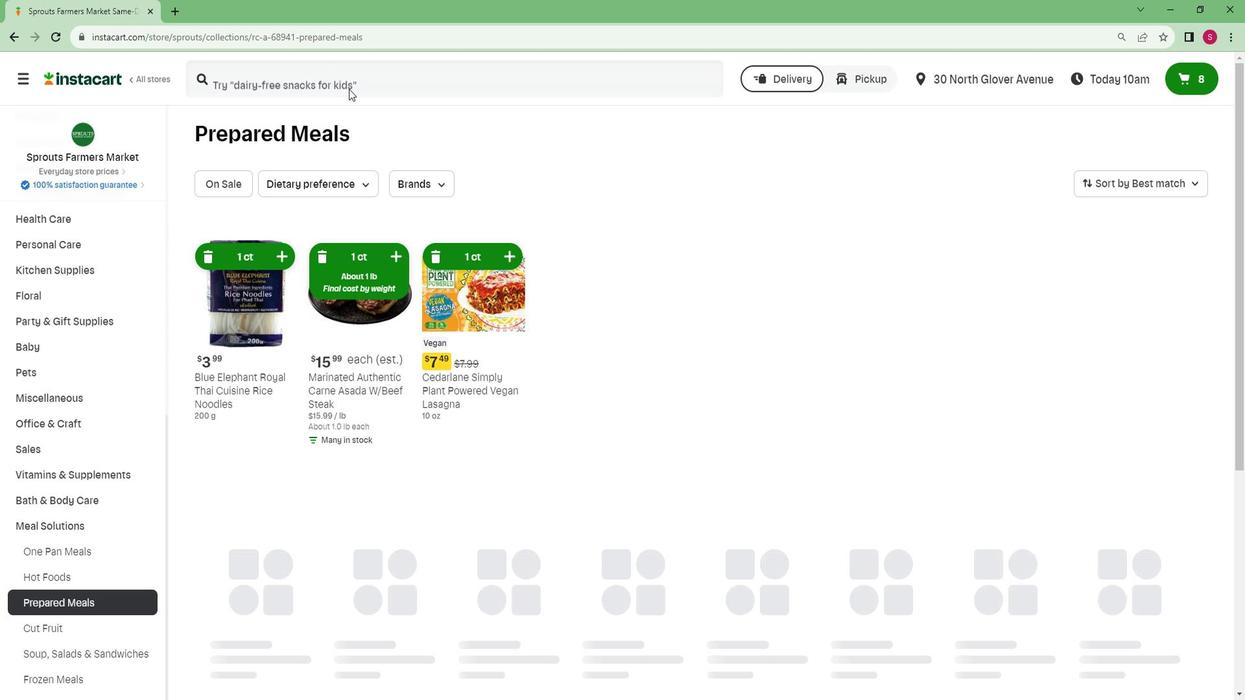 
Action: Mouse moved to (357, 94)
Screenshot: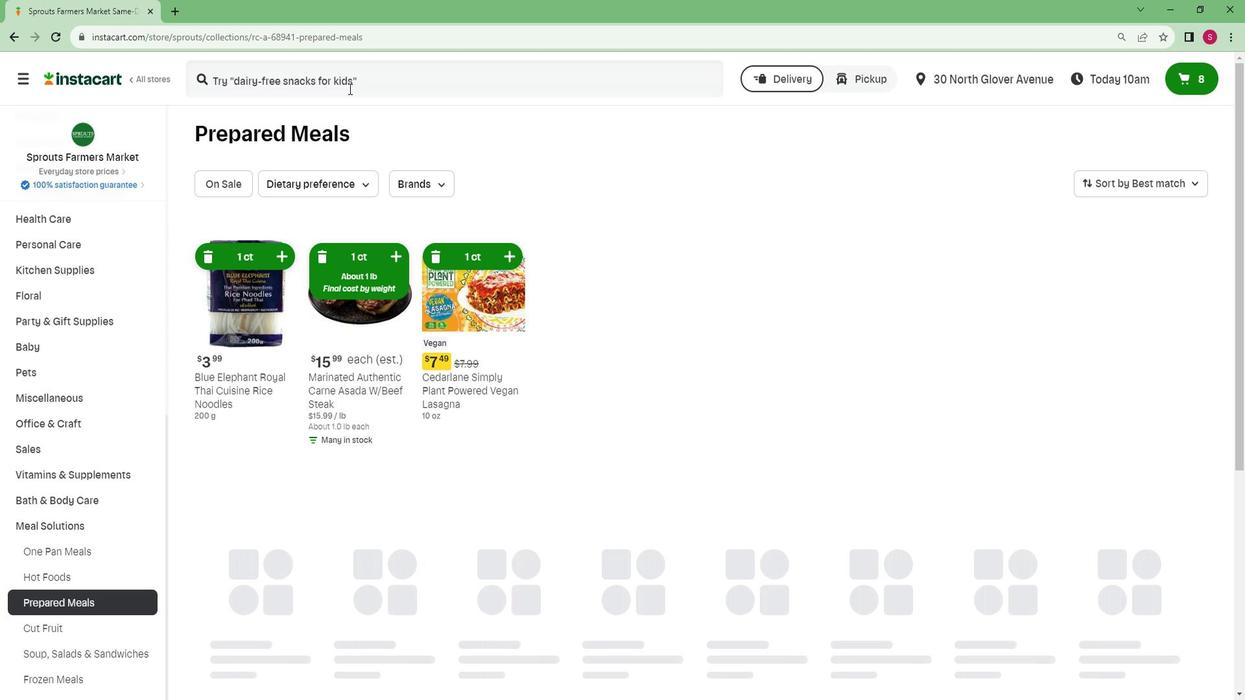 
Action: Key pressed <Key.caps_lock>B<Key.caps_lock>utcher<Key.space><Key.caps_lock>S<Key.caps_lock>hop<Key.space><Key.caps_lock>I<Key.caps_lock>sland<Key.space><Key.caps_lock>J<Key.caps_lock>erk<Key.space><Key.caps_lock>W<Key.caps_lock>ings<Key.space><Key.caps_lock>M<Key.caps_lock>eal<Key.enter>
Screenshot: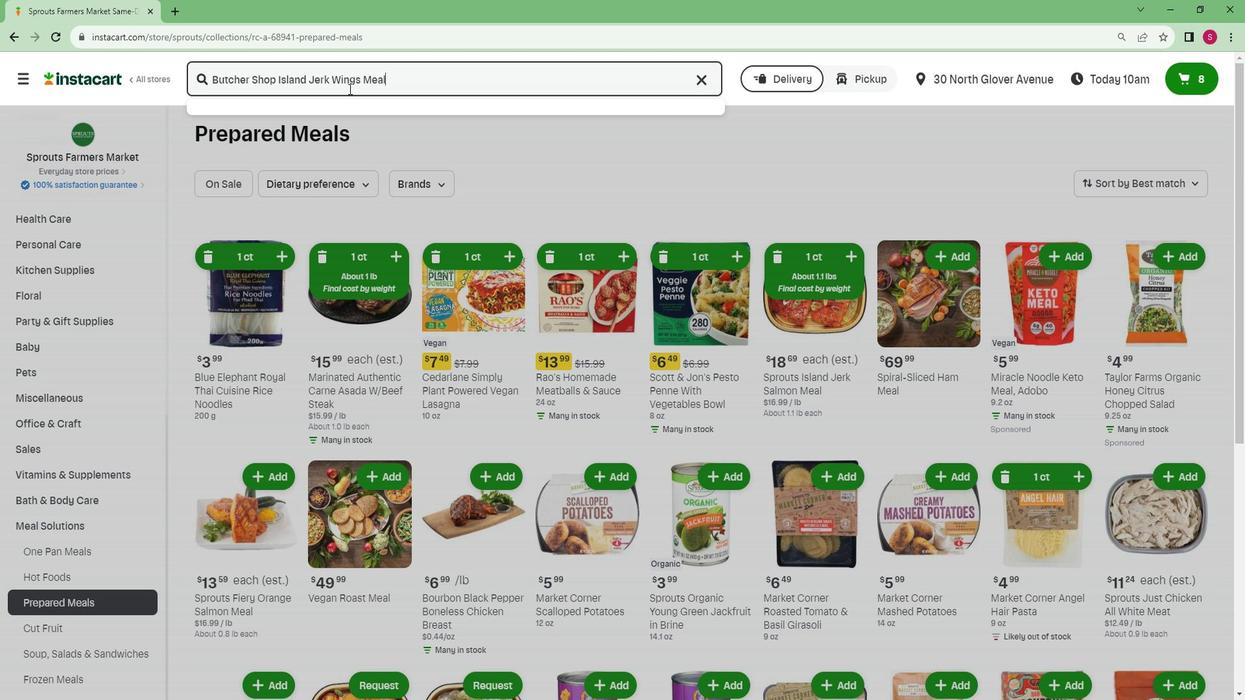 
Action: Mouse moved to (345, 188)
Screenshot: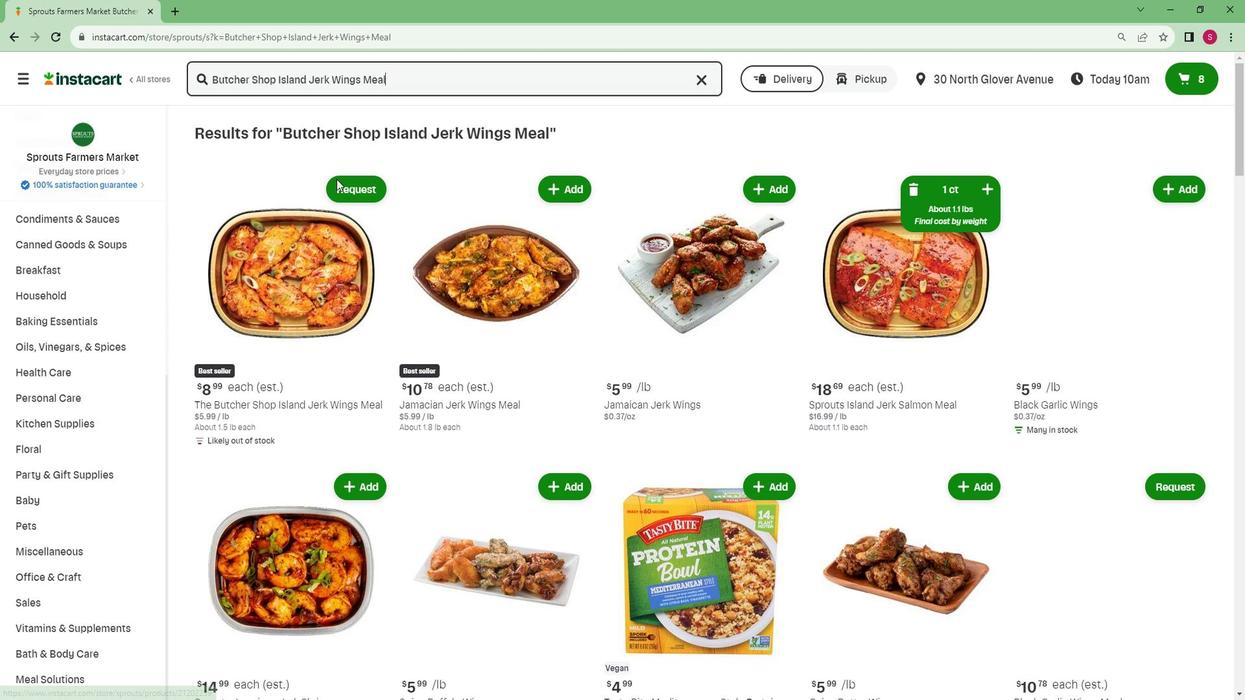 
Action: Mouse pressed left at (345, 188)
Screenshot: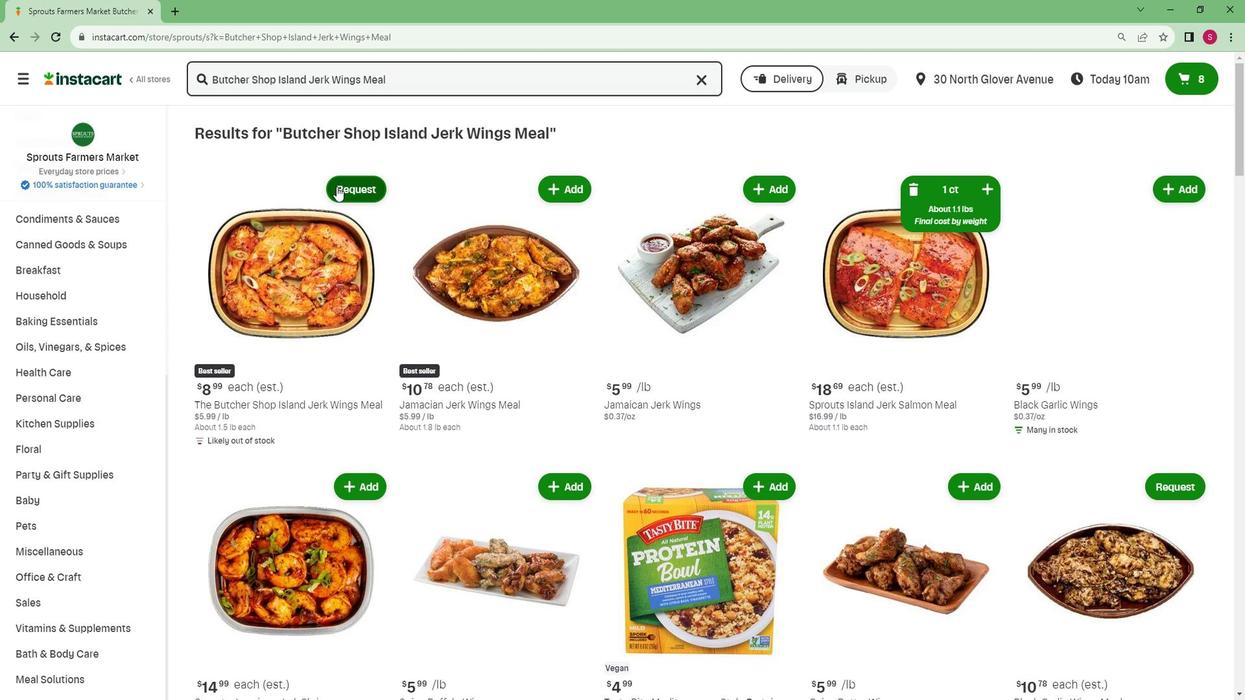 
